Task: Find a place to stay in Philipsburg, Sint Maarten, from June 8 to June 16, with a price range of 10,000 to 15,000, 5 bedrooms, 3 beds, 1 bathroom, Wifi, self check-in, and English-speaking host.
Action: Mouse moved to (461, 93)
Screenshot: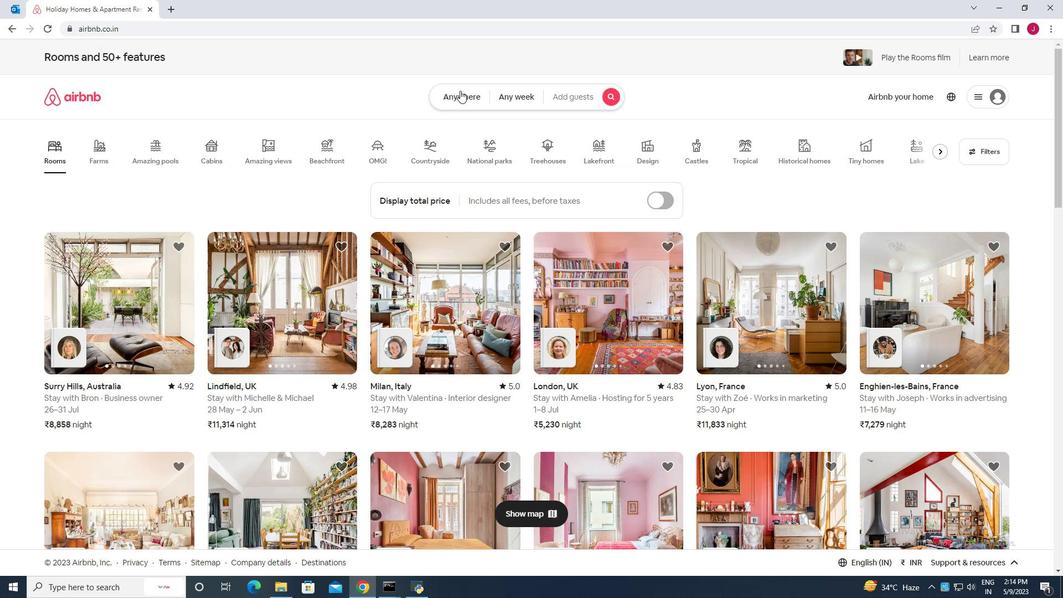 
Action: Mouse pressed left at (461, 93)
Screenshot: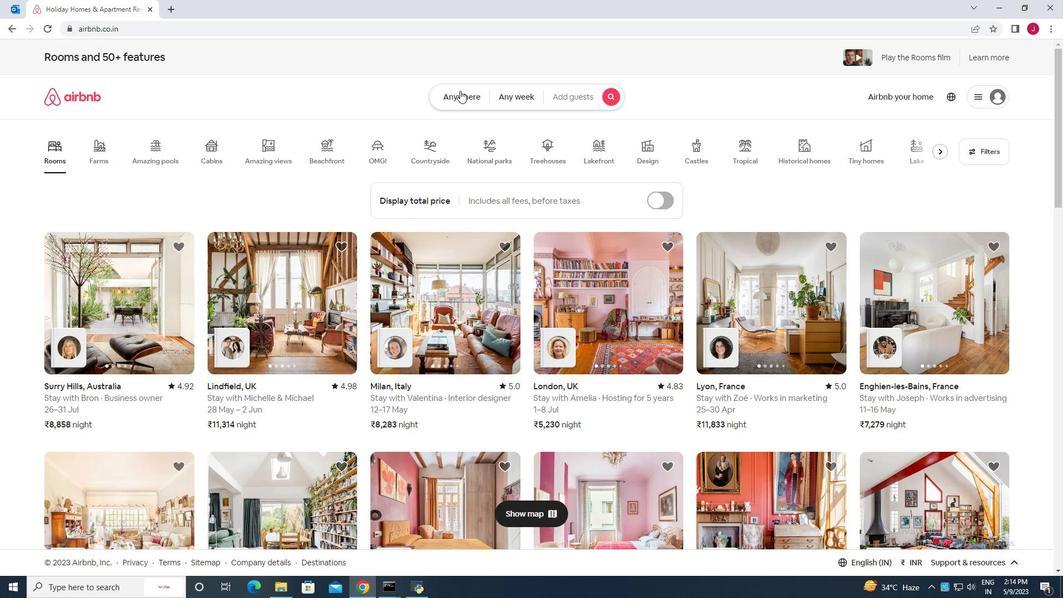 
Action: Mouse moved to (352, 137)
Screenshot: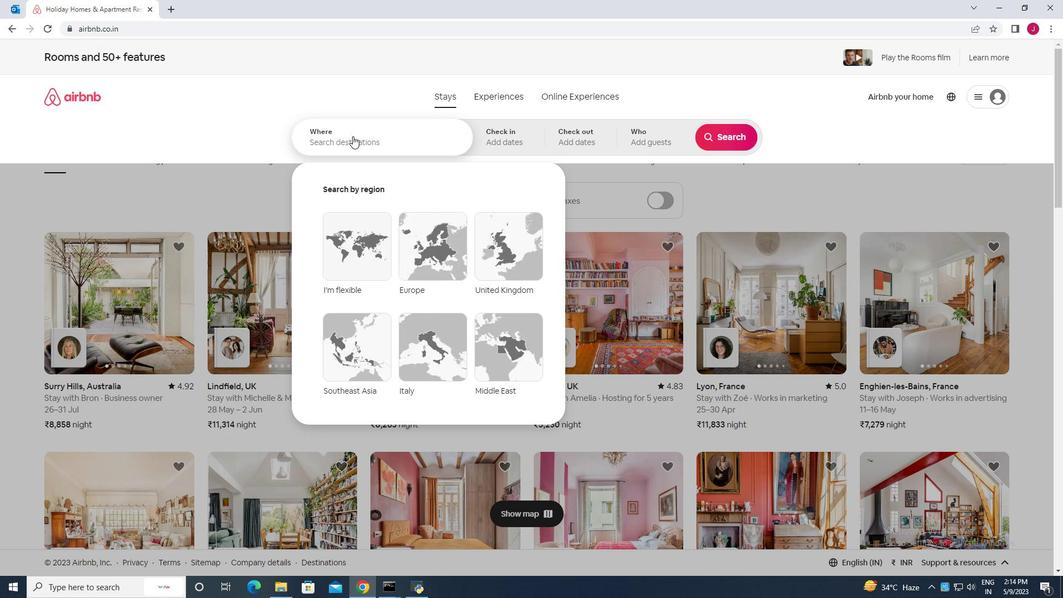 
Action: Mouse pressed left at (352, 137)
Screenshot: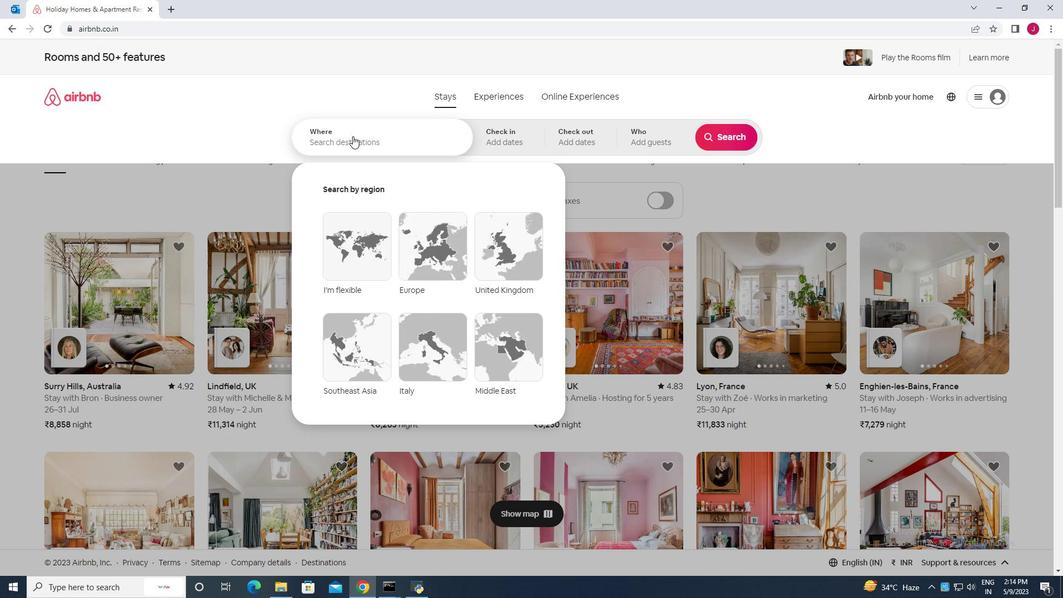 
Action: Mouse moved to (353, 147)
Screenshot: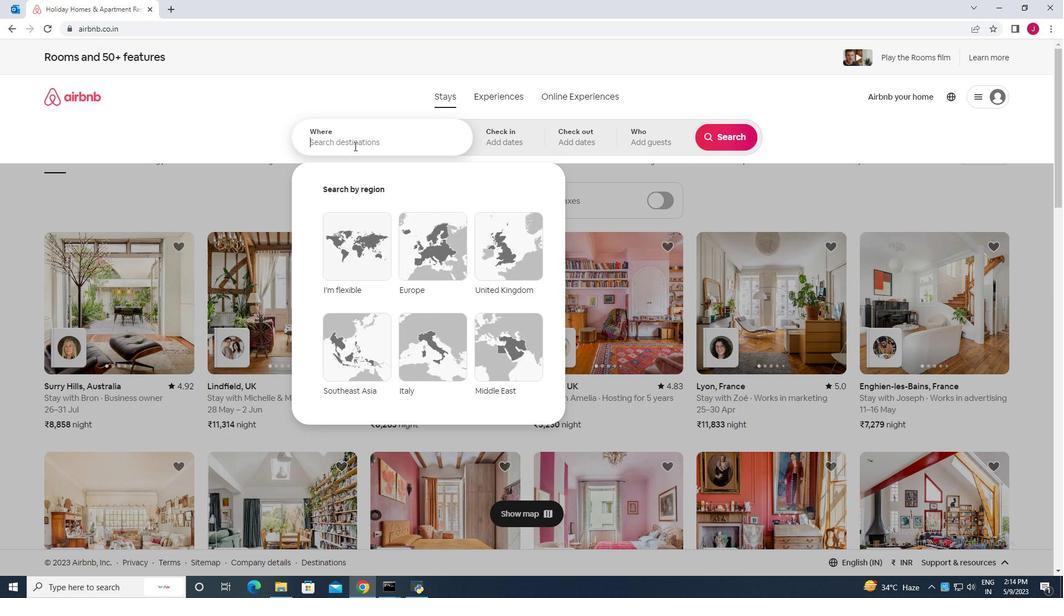 
Action: Key pressed philupsburg<Key.space>sint
Screenshot: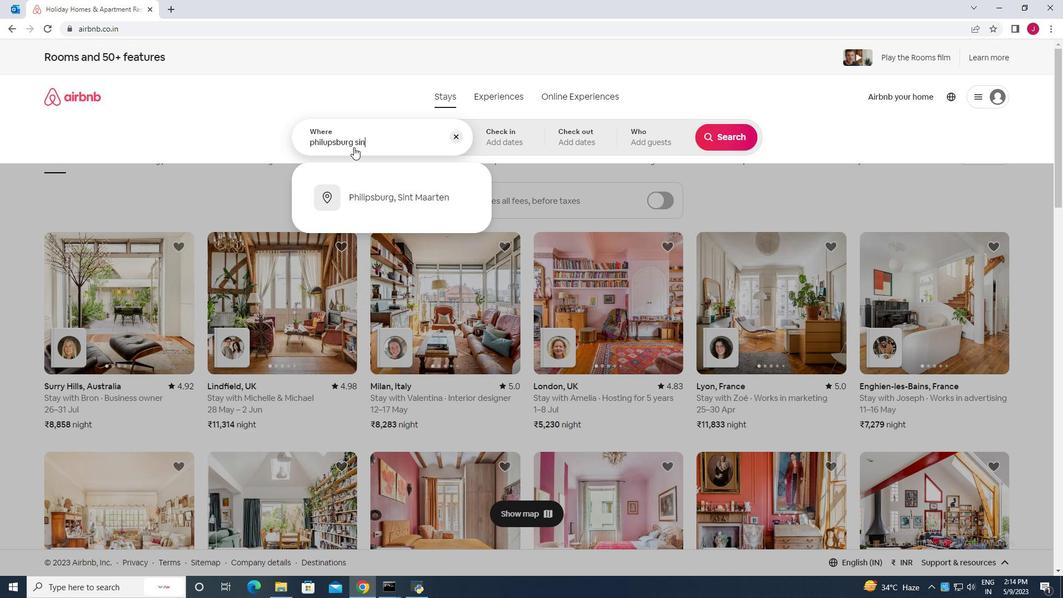 
Action: Mouse moved to (383, 202)
Screenshot: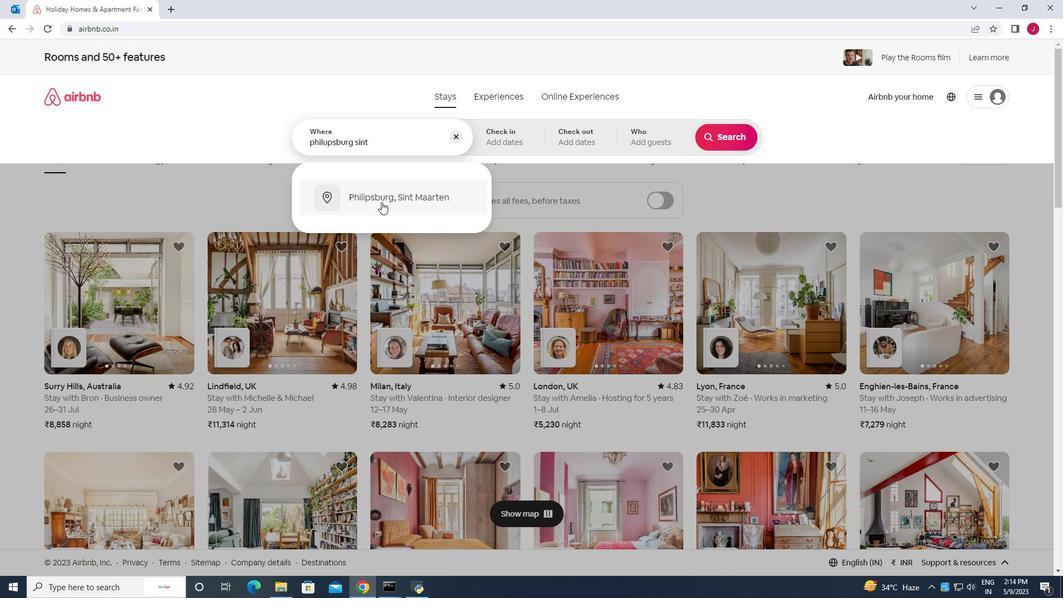 
Action: Mouse pressed left at (383, 202)
Screenshot: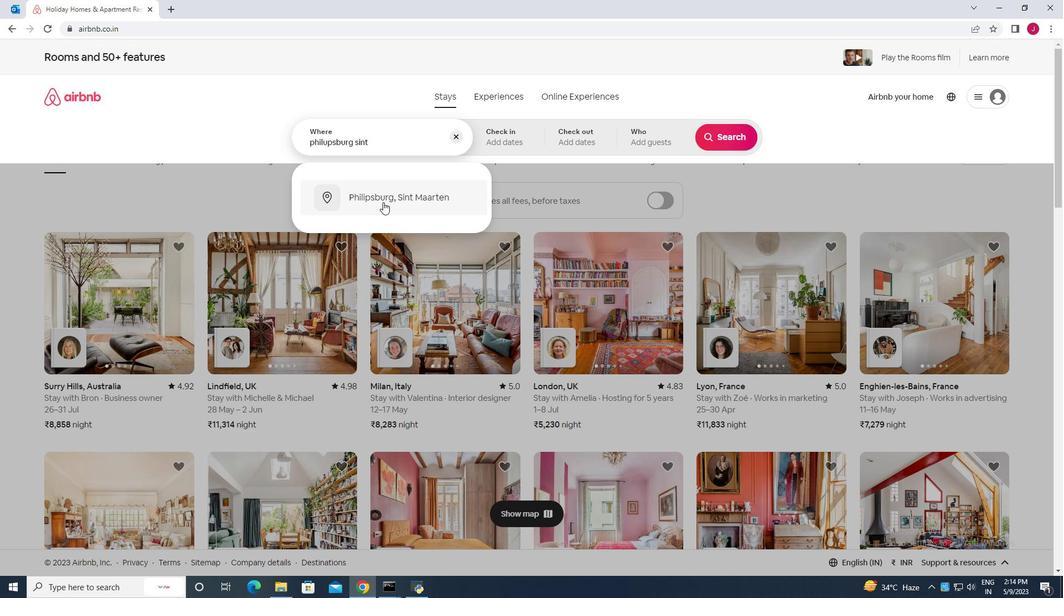 
Action: Mouse moved to (661, 296)
Screenshot: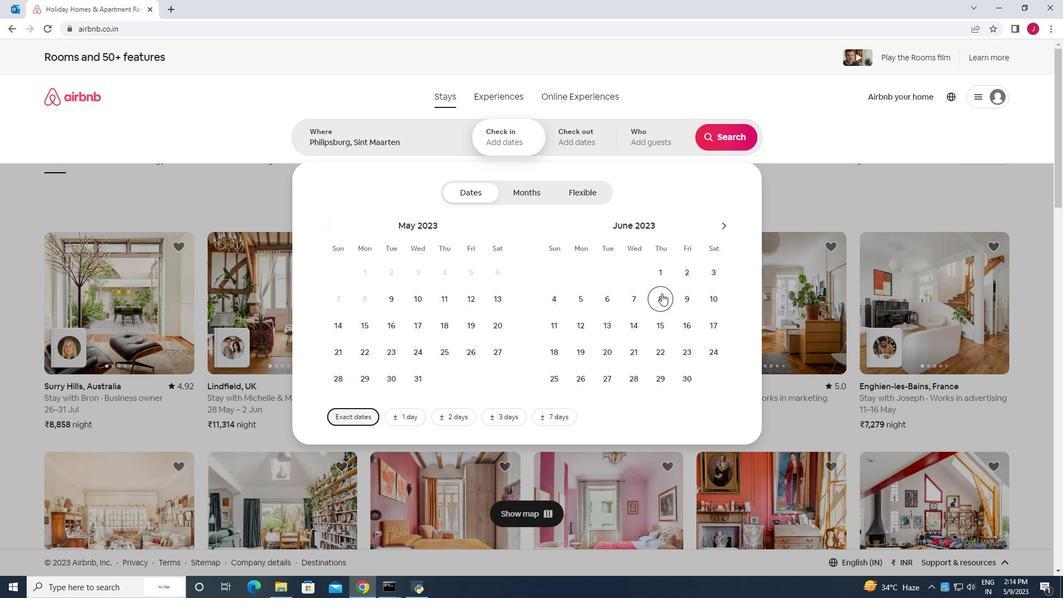 
Action: Mouse pressed left at (661, 296)
Screenshot: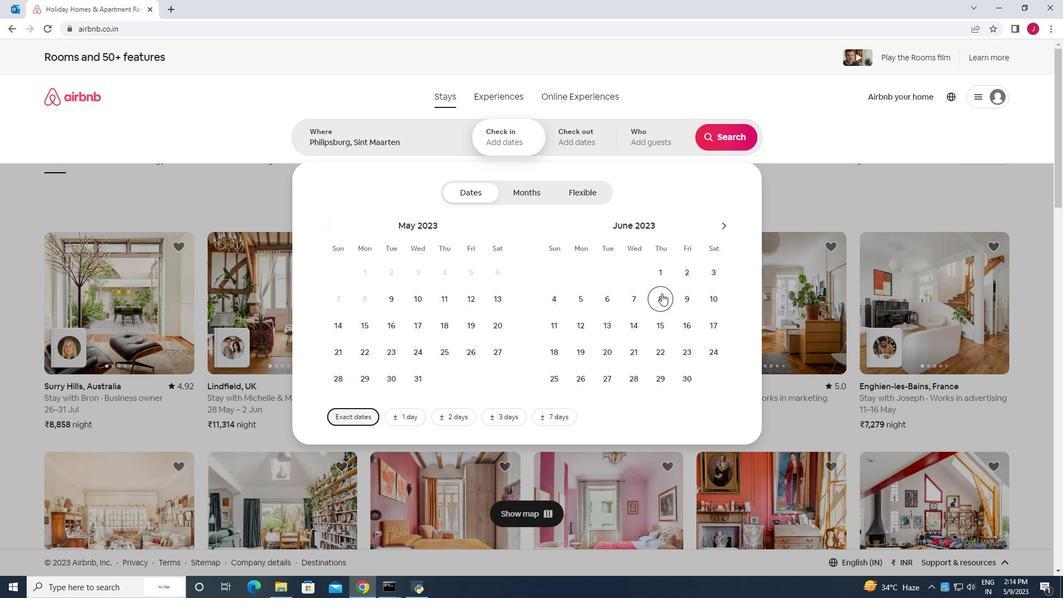 
Action: Mouse moved to (684, 320)
Screenshot: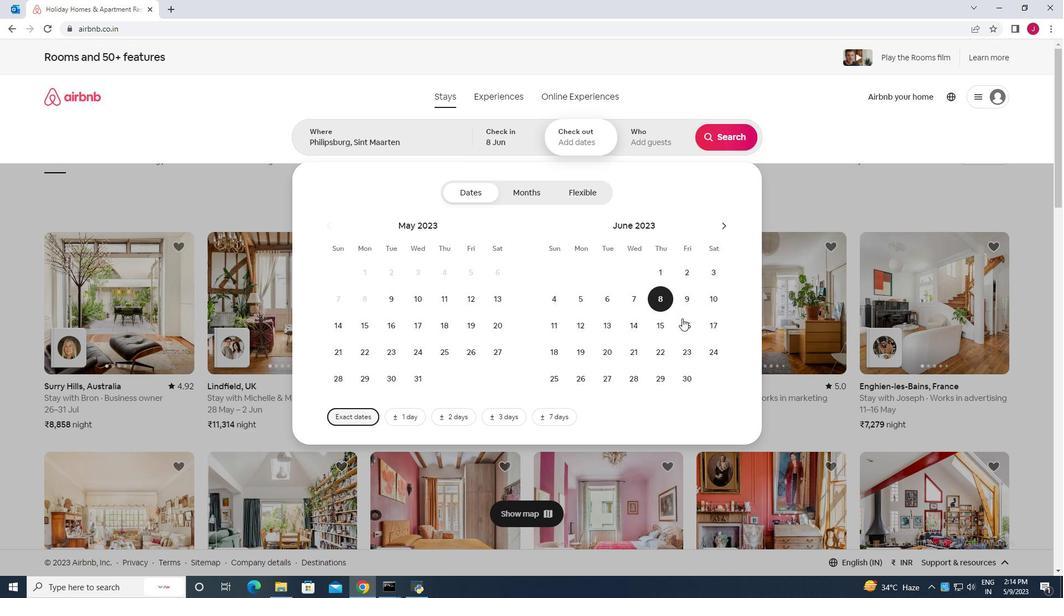 
Action: Mouse pressed left at (684, 320)
Screenshot: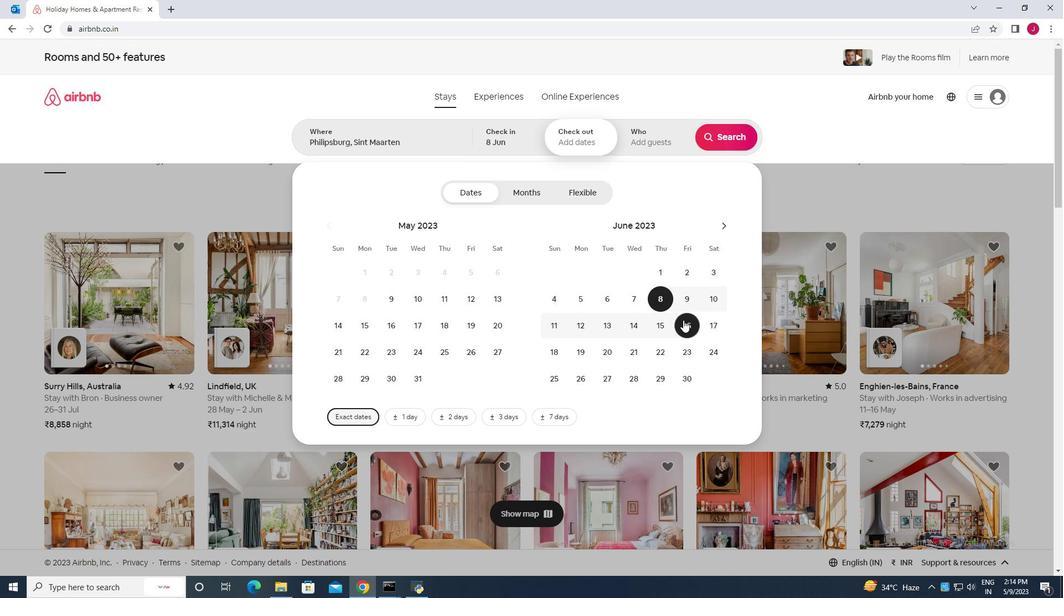 
Action: Mouse moved to (650, 135)
Screenshot: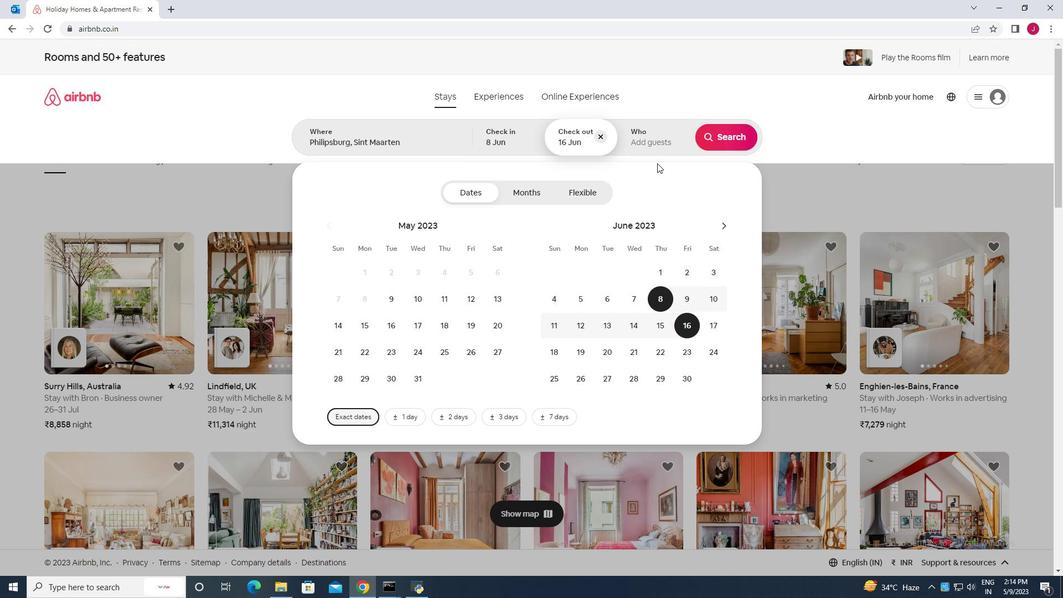 
Action: Mouse pressed left at (650, 135)
Screenshot: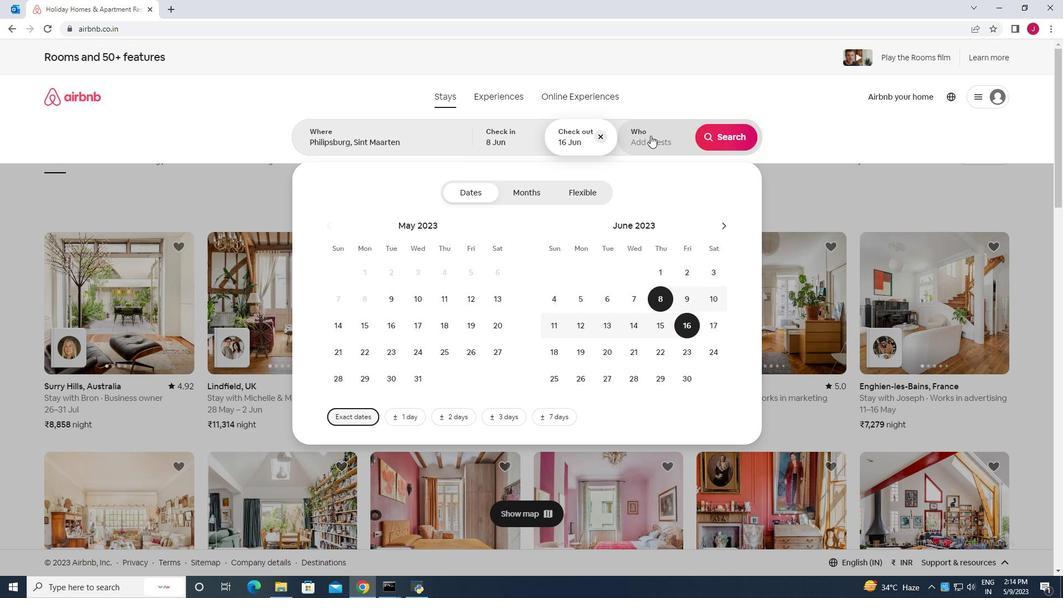 
Action: Mouse moved to (729, 199)
Screenshot: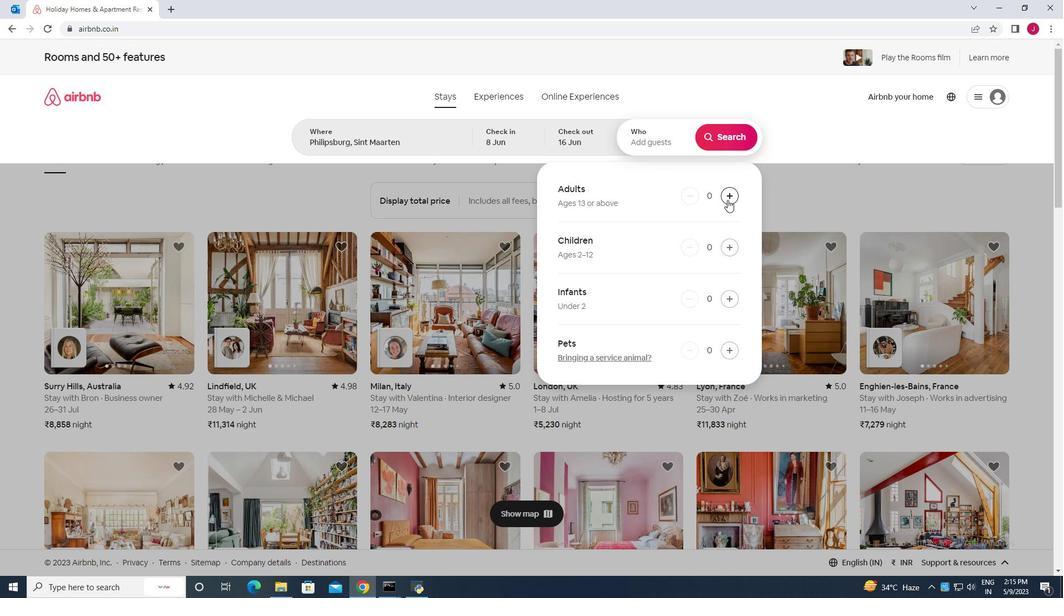 
Action: Mouse pressed left at (729, 199)
Screenshot: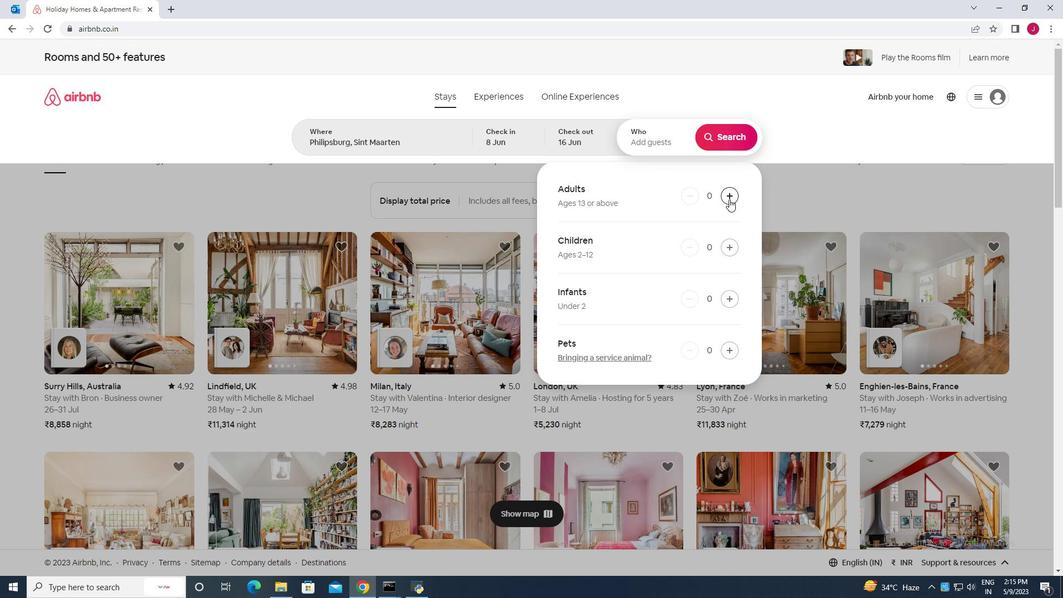 
Action: Mouse pressed left at (729, 199)
Screenshot: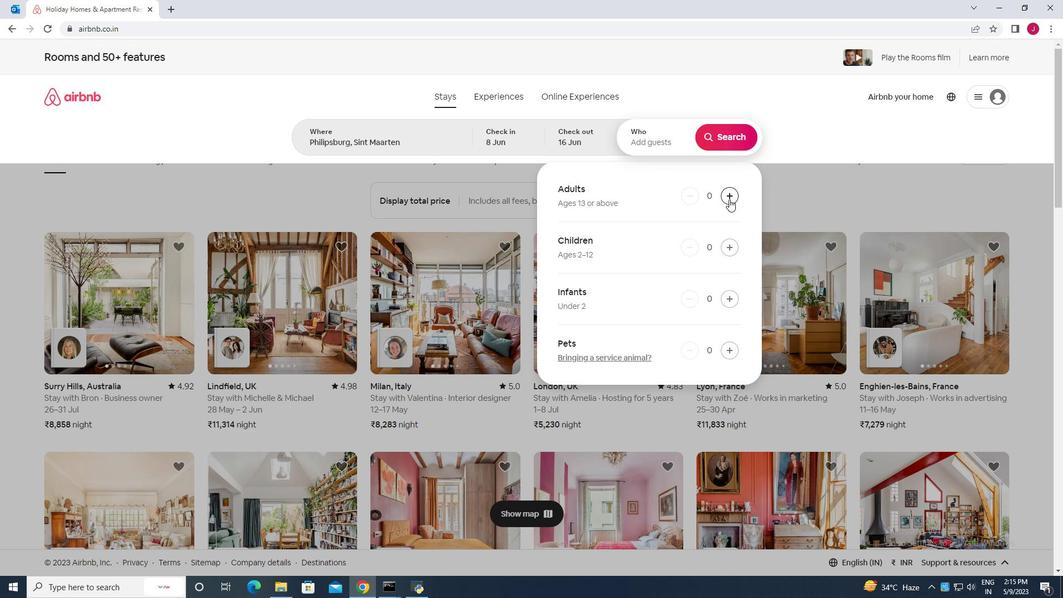 
Action: Mouse moved to (726, 133)
Screenshot: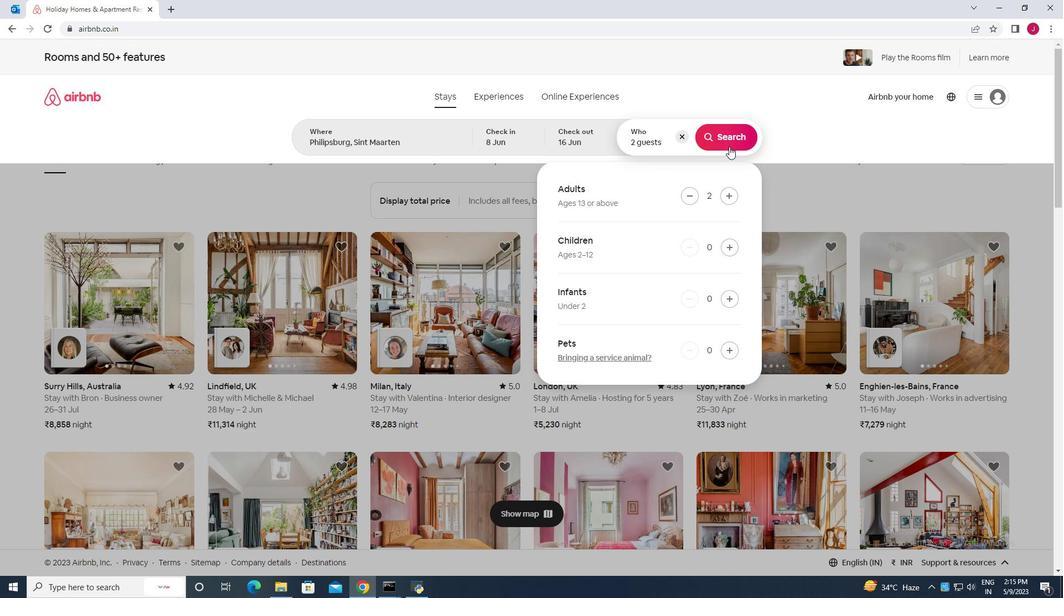 
Action: Mouse pressed left at (726, 133)
Screenshot: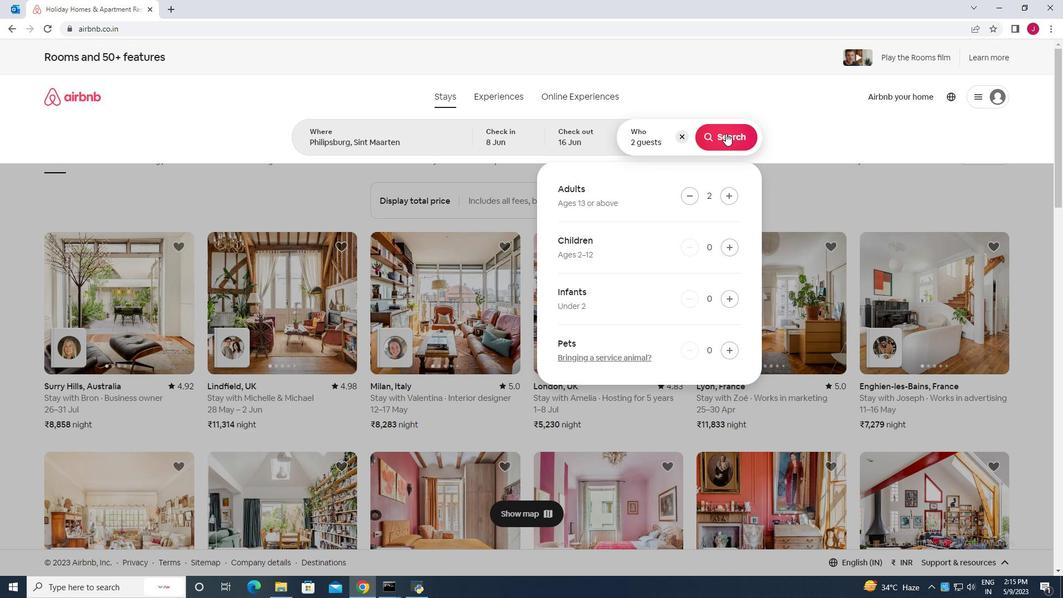 
Action: Mouse moved to (1021, 104)
Screenshot: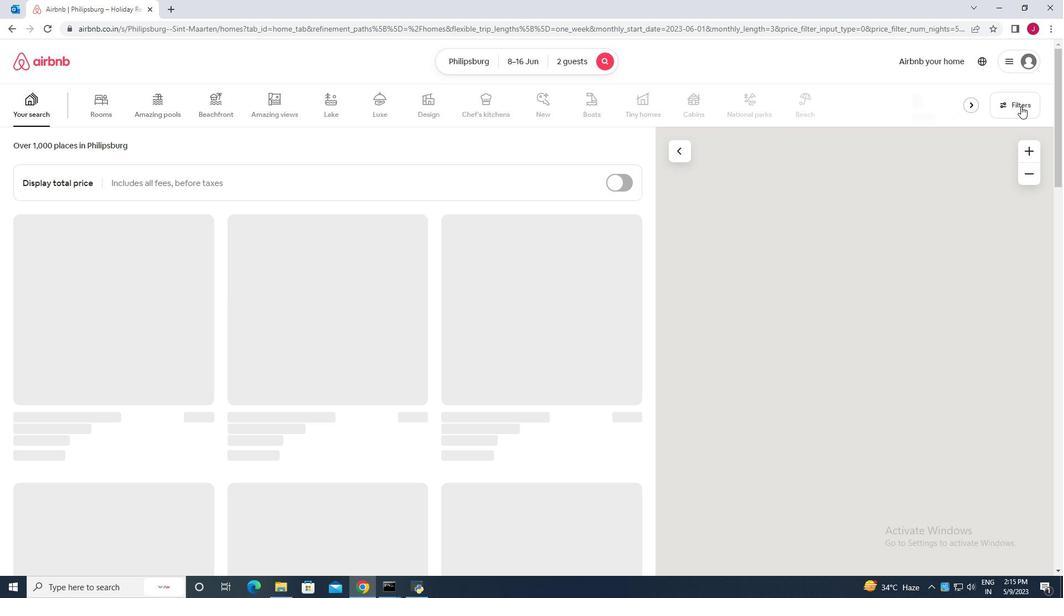 
Action: Mouse pressed left at (1021, 104)
Screenshot: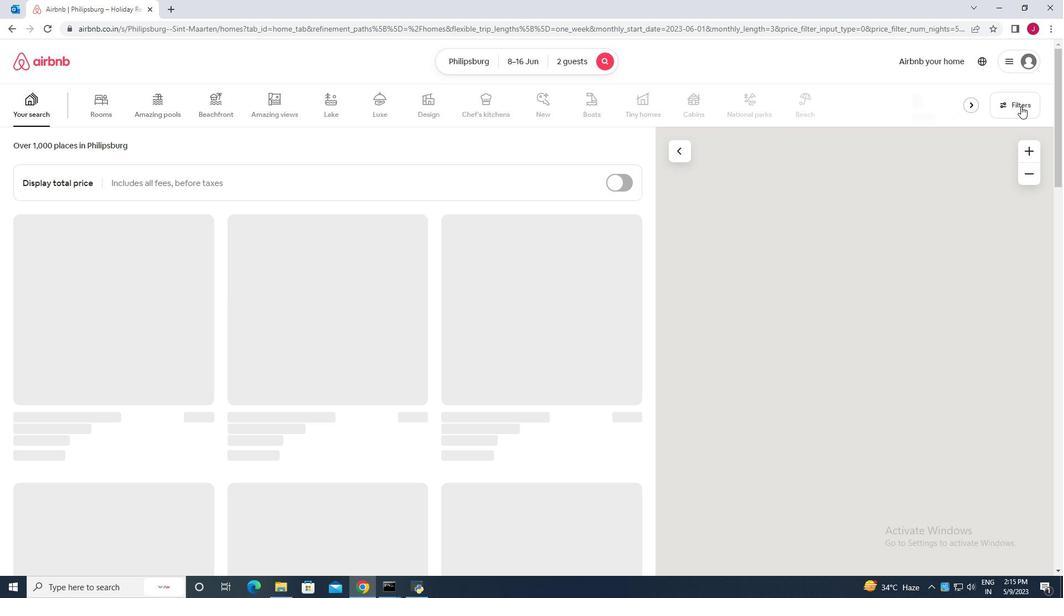 
Action: Mouse moved to (396, 381)
Screenshot: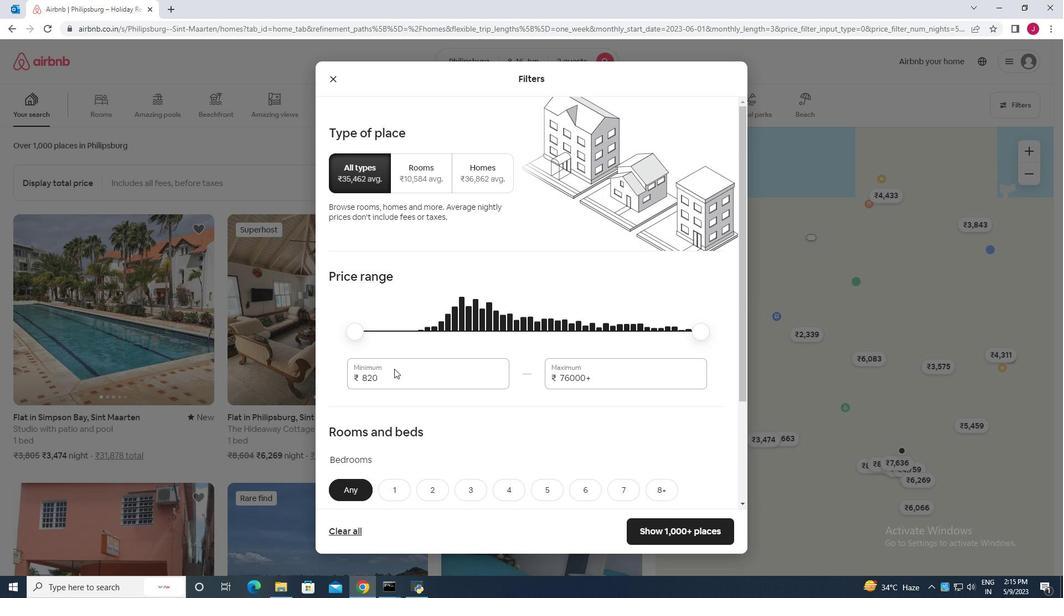 
Action: Mouse pressed left at (396, 381)
Screenshot: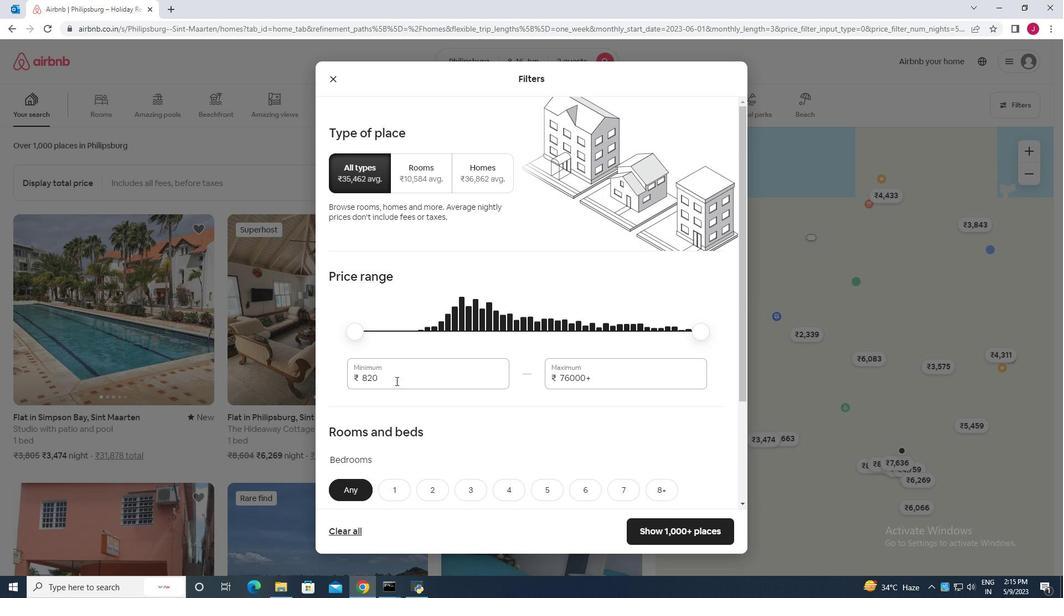 
Action: Mouse moved to (398, 381)
Screenshot: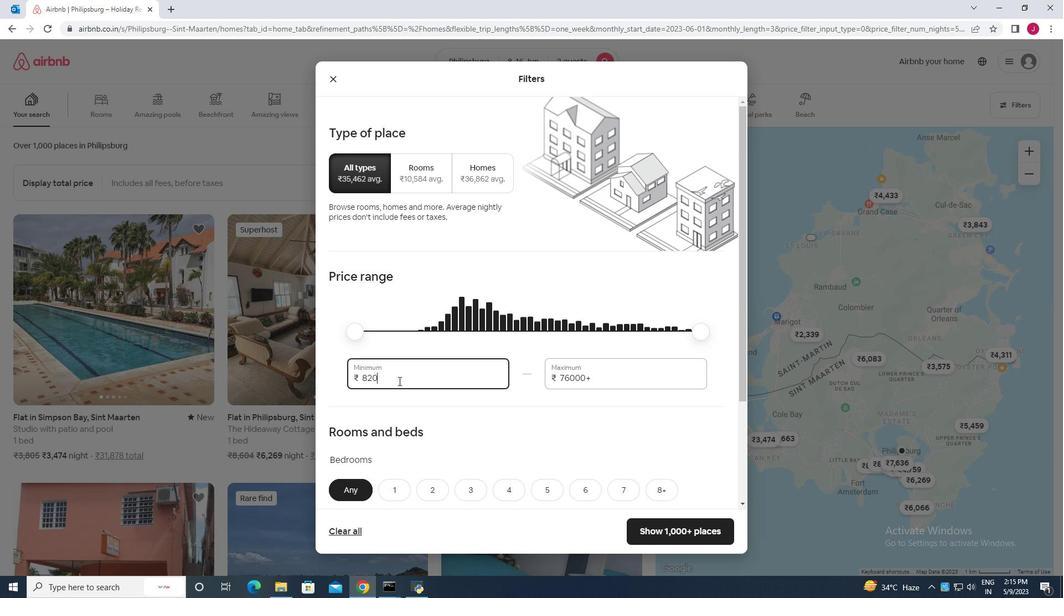 
Action: Key pressed <Key.backspace><Key.backspace><Key.backspace><Key.backspace><Key.backspace><Key.backspace><Key.backspace><Key.backspace><Key.backspace><Key.backspace><Key.backspace><Key.backspace><Key.backspace><Key.backspace><Key.backspace><Key.backspace>10000
Screenshot: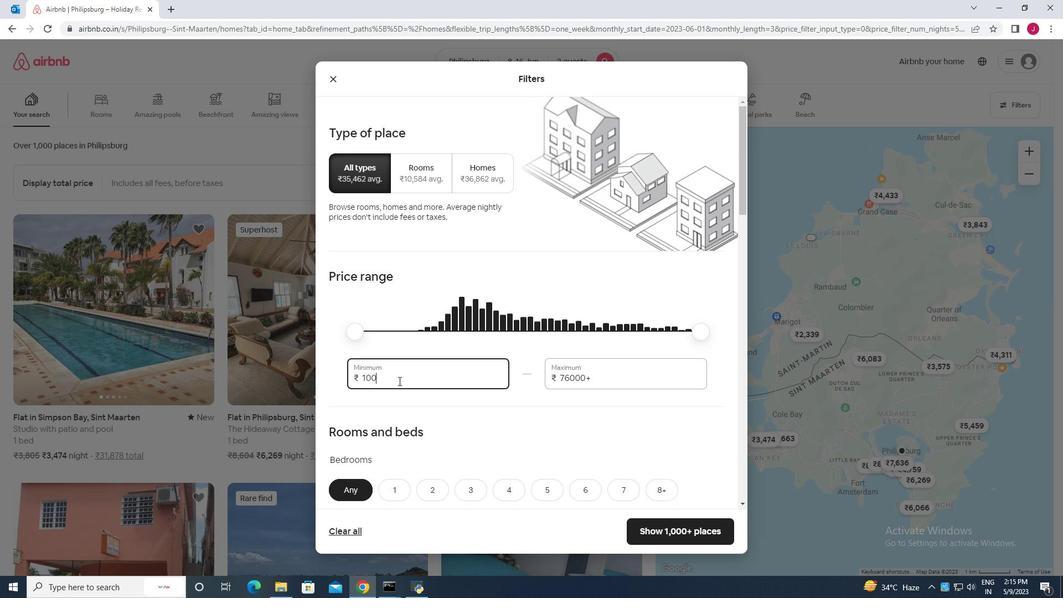 
Action: Mouse moved to (605, 379)
Screenshot: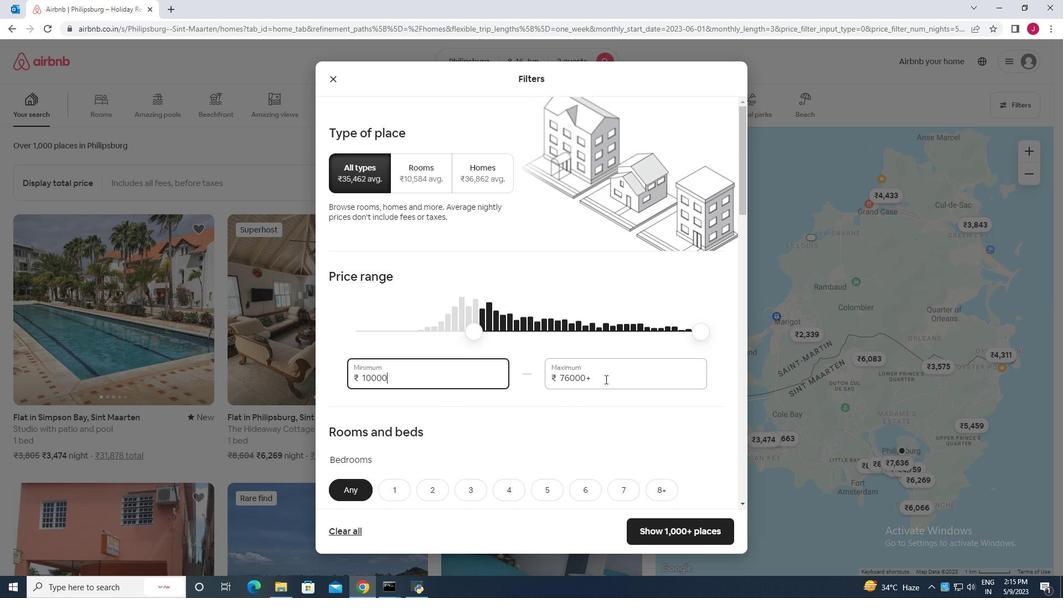
Action: Mouse pressed left at (605, 379)
Screenshot: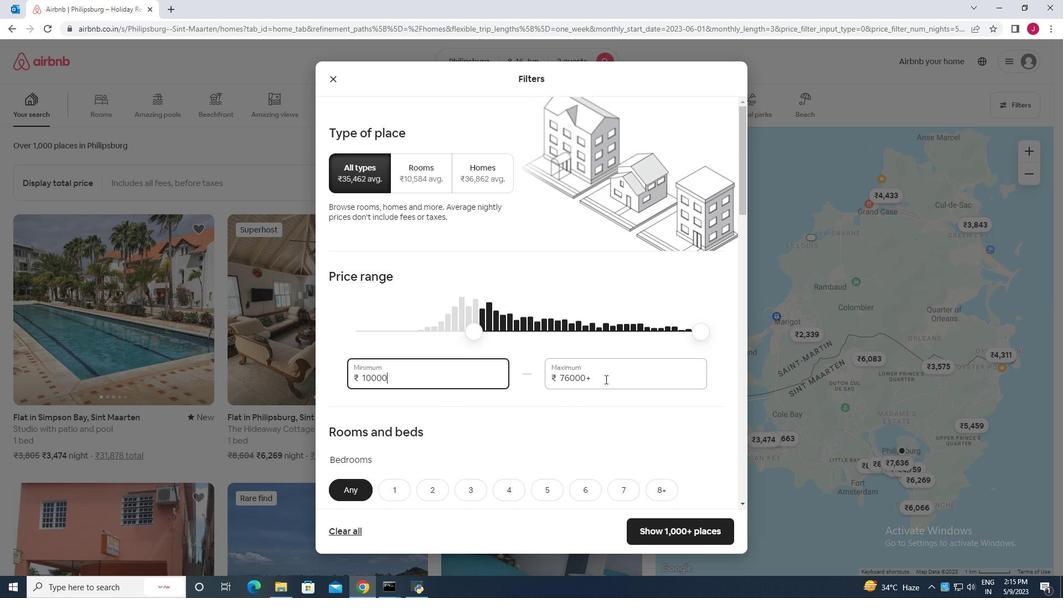
Action: Mouse moved to (606, 379)
Screenshot: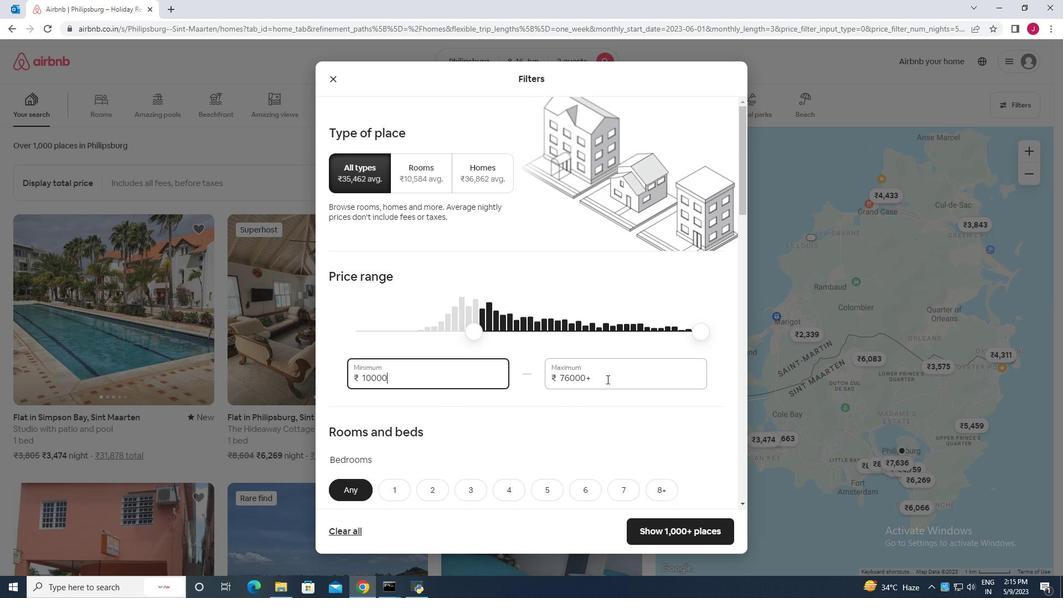 
Action: Key pressed <Key.backspace><Key.backspace><Key.backspace><Key.backspace><Key.backspace><Key.backspace><Key.backspace><Key.backspace><Key.backspace><Key.backspace><Key.backspace><Key.backspace>15000
Screenshot: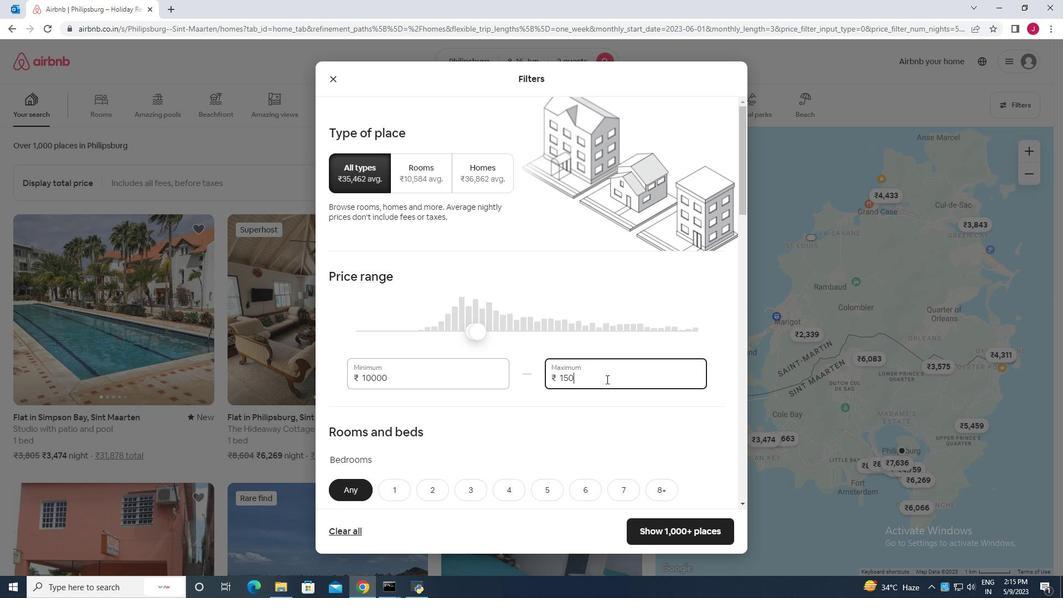 
Action: Mouse moved to (601, 414)
Screenshot: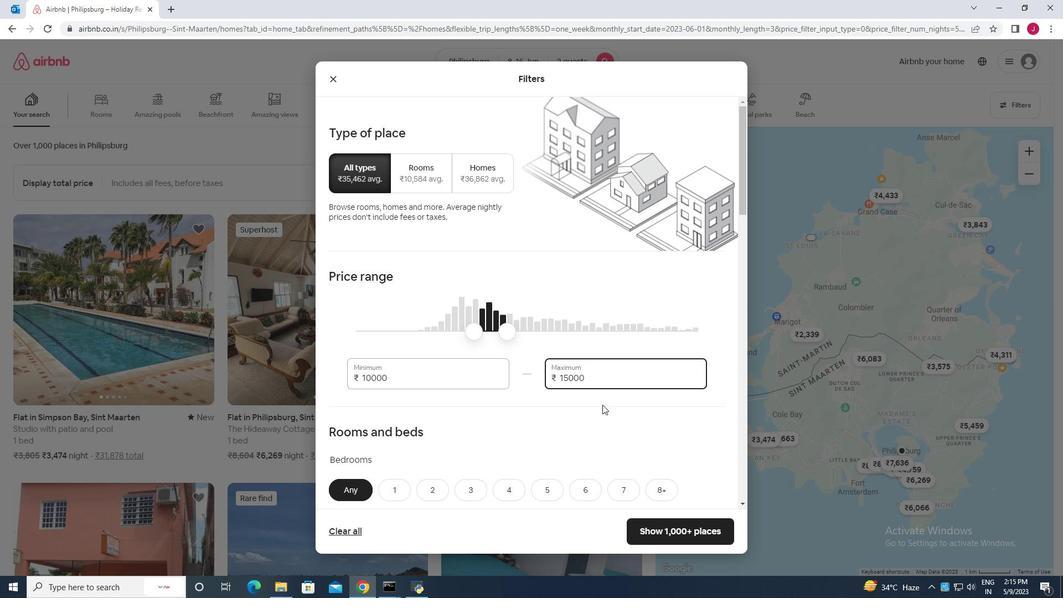
Action: Mouse scrolled (601, 413) with delta (0, 0)
Screenshot: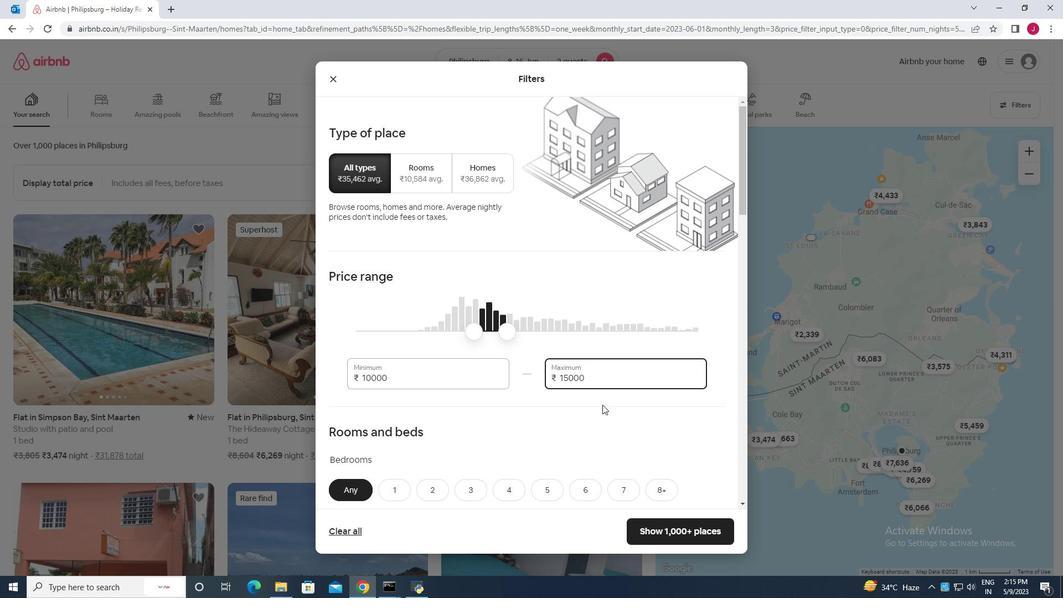 
Action: Mouse moved to (601, 414)
Screenshot: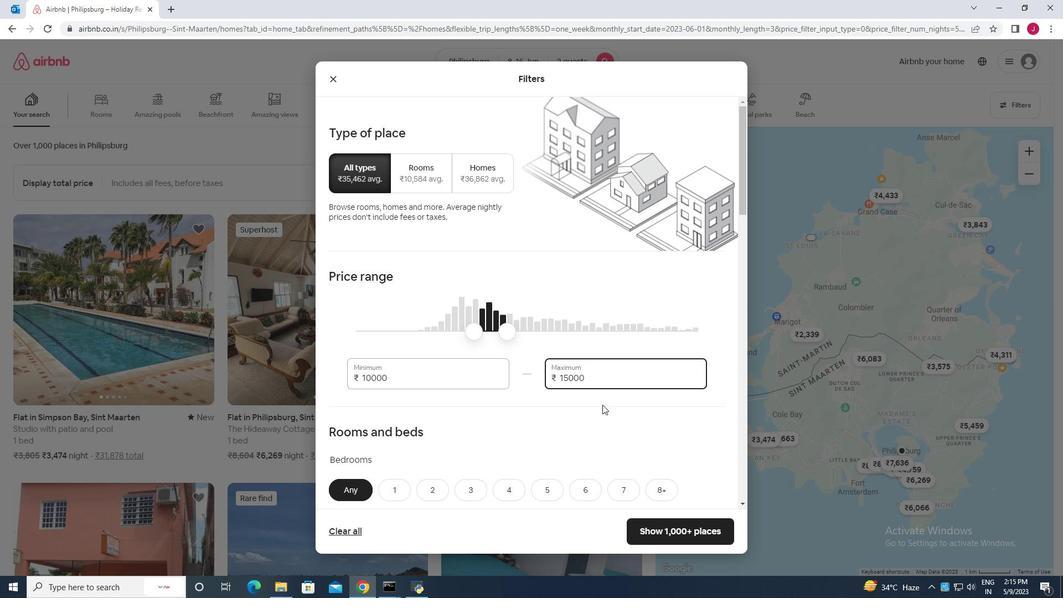 
Action: Mouse scrolled (601, 414) with delta (0, 0)
Screenshot: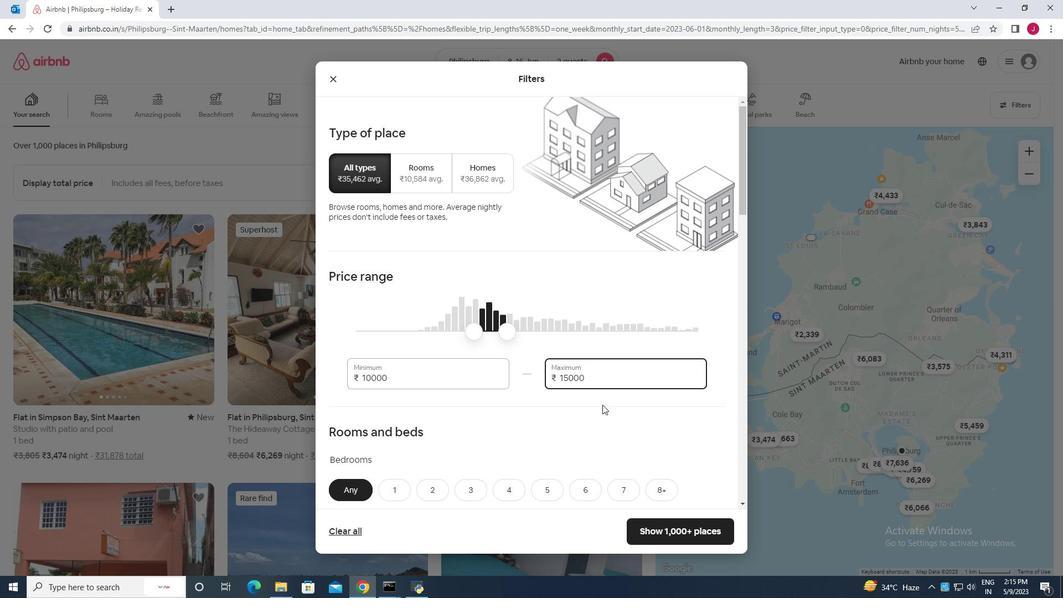
Action: Mouse moved to (542, 382)
Screenshot: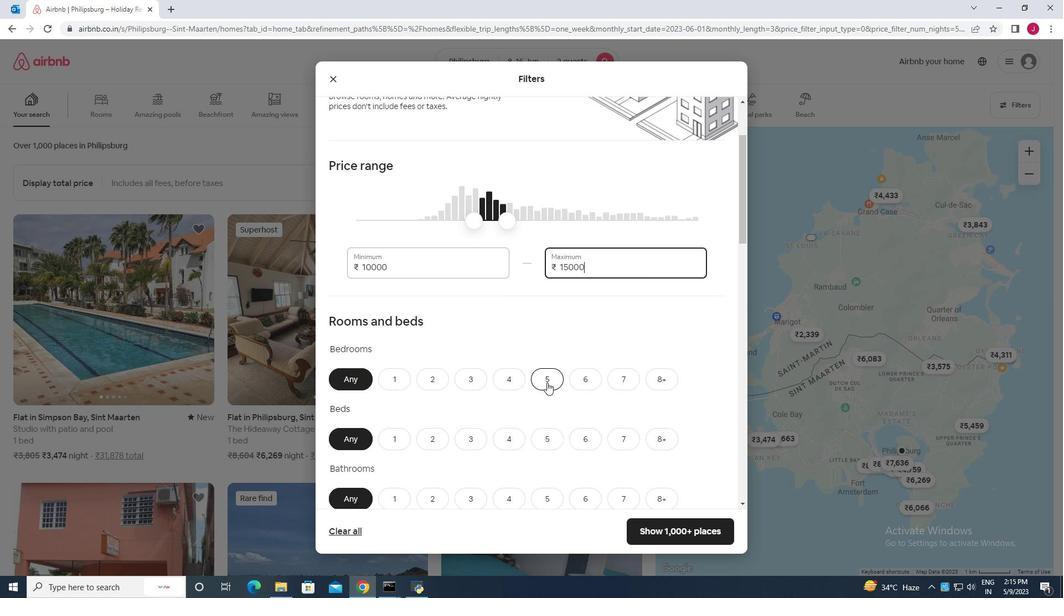 
Action: Mouse scrolled (542, 382) with delta (0, 0)
Screenshot: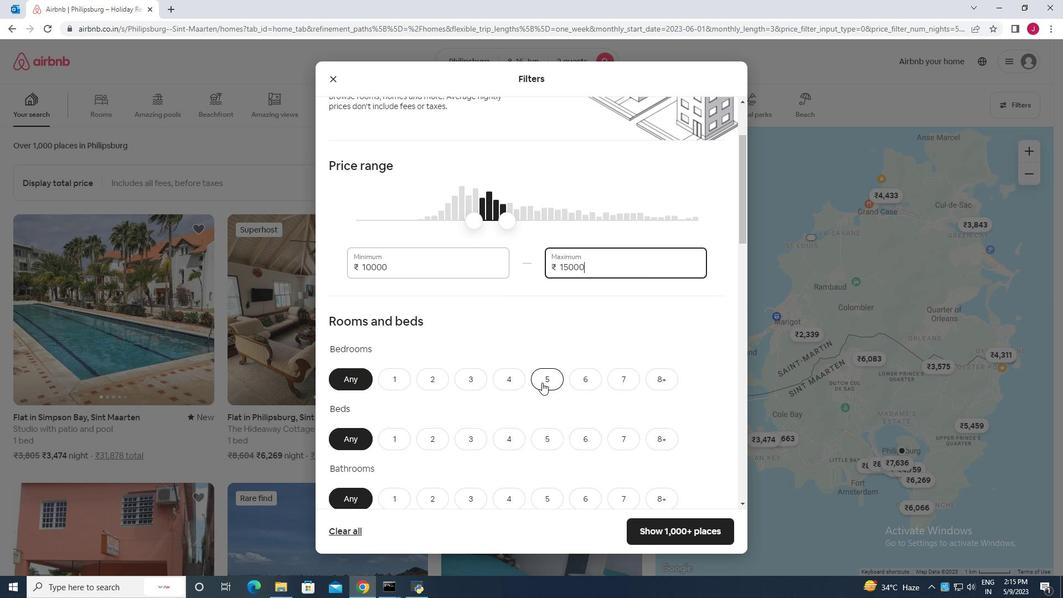 
Action: Mouse moved to (391, 325)
Screenshot: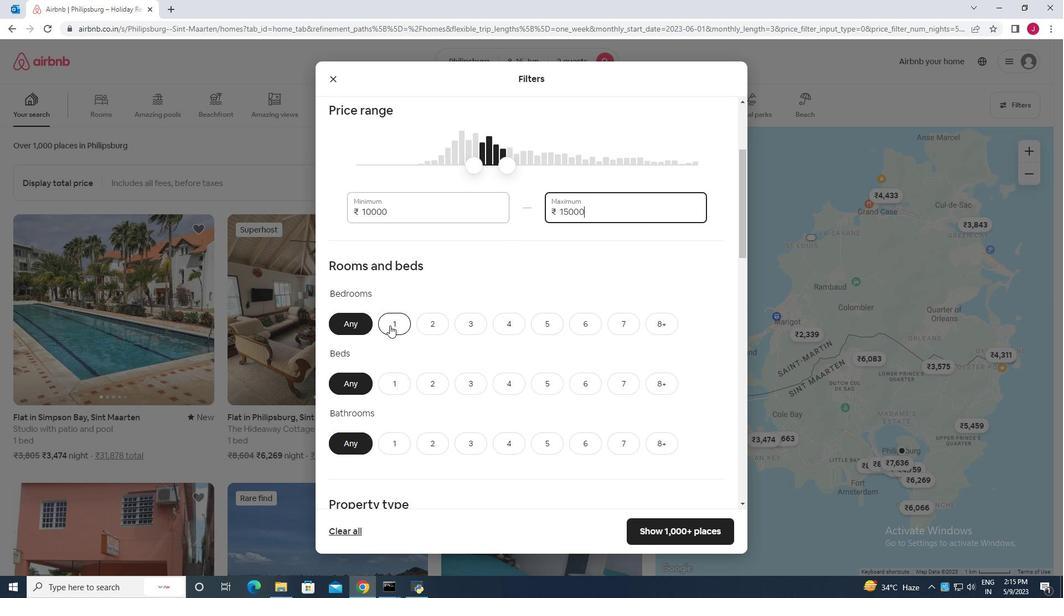 
Action: Mouse pressed left at (391, 325)
Screenshot: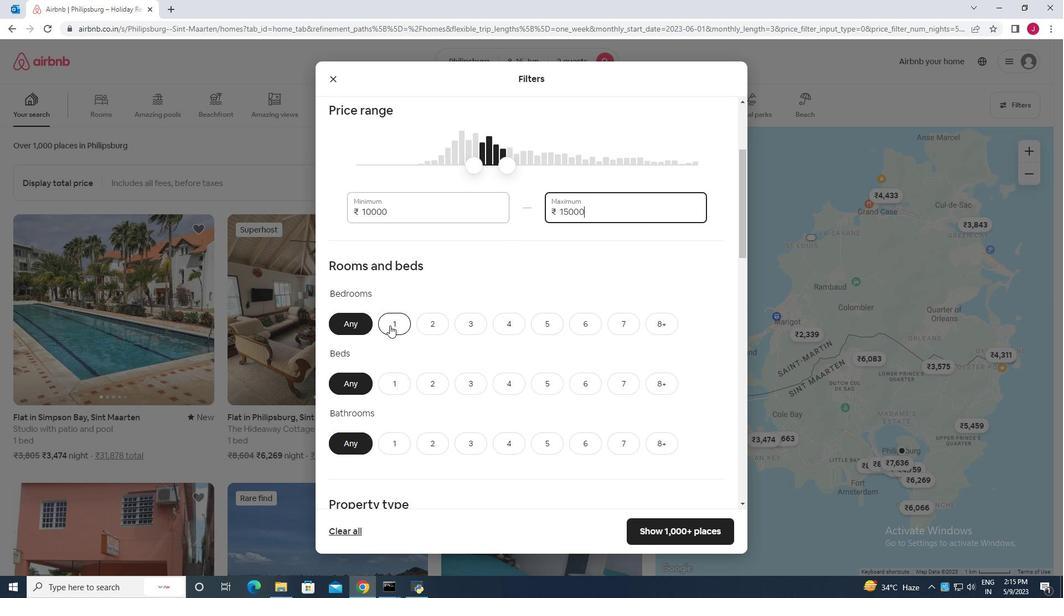 
Action: Mouse moved to (392, 375)
Screenshot: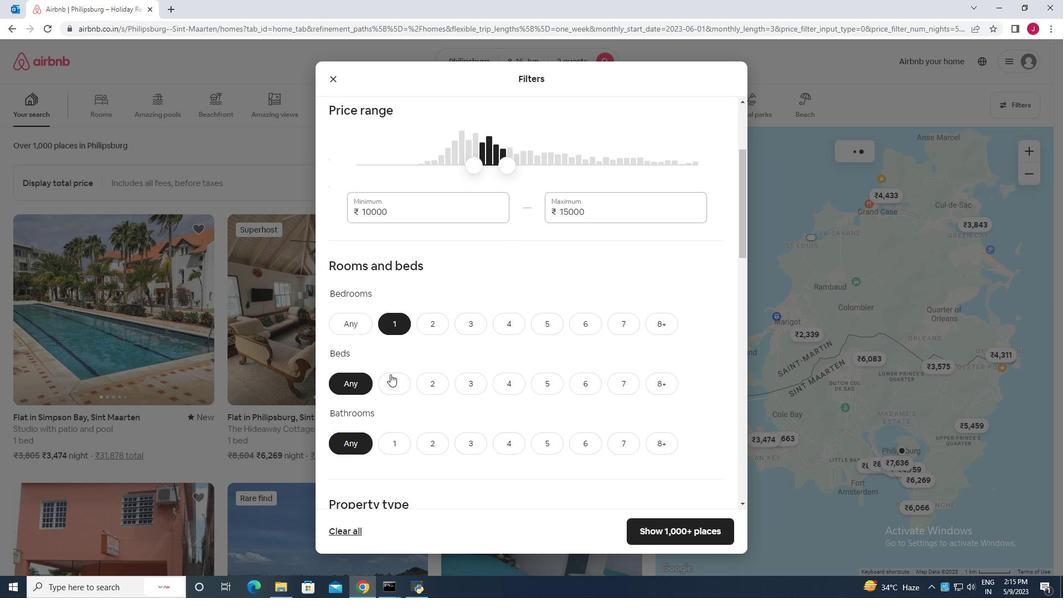 
Action: Mouse pressed left at (392, 375)
Screenshot: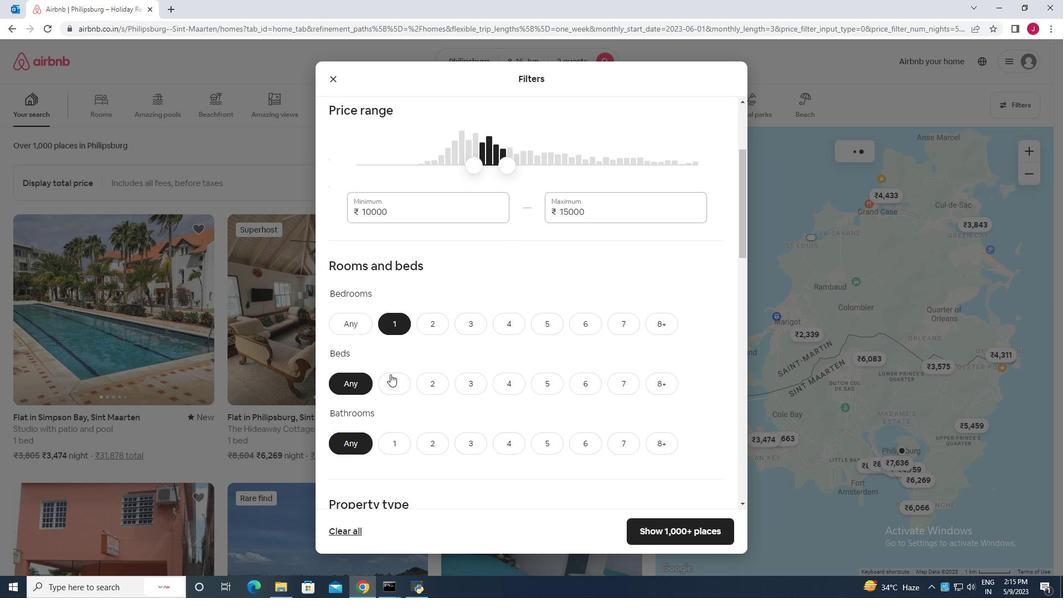 
Action: Mouse moved to (395, 448)
Screenshot: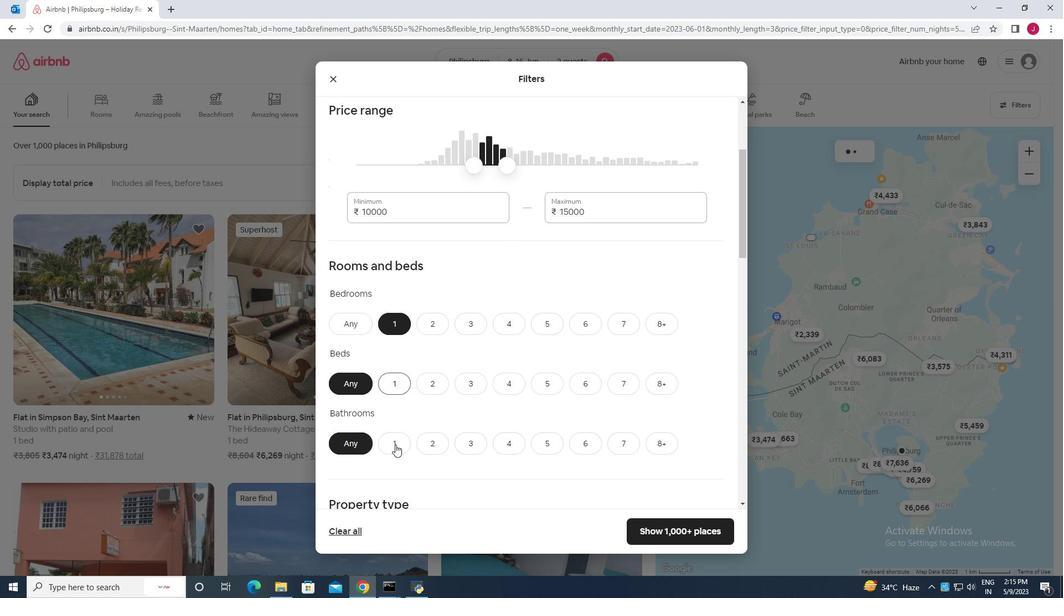 
Action: Mouse pressed left at (395, 448)
Screenshot: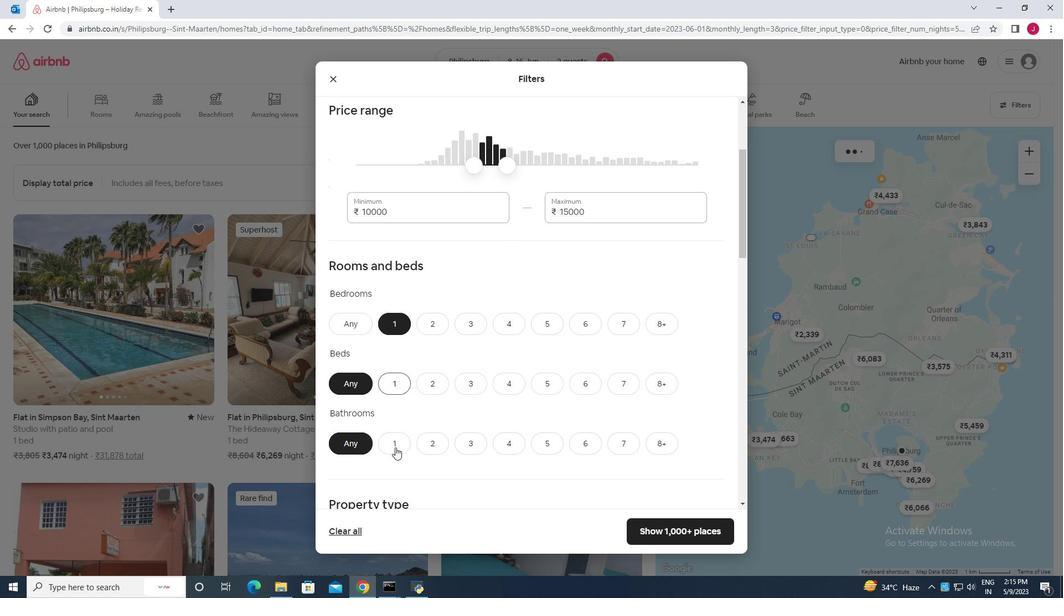 
Action: Mouse moved to (471, 391)
Screenshot: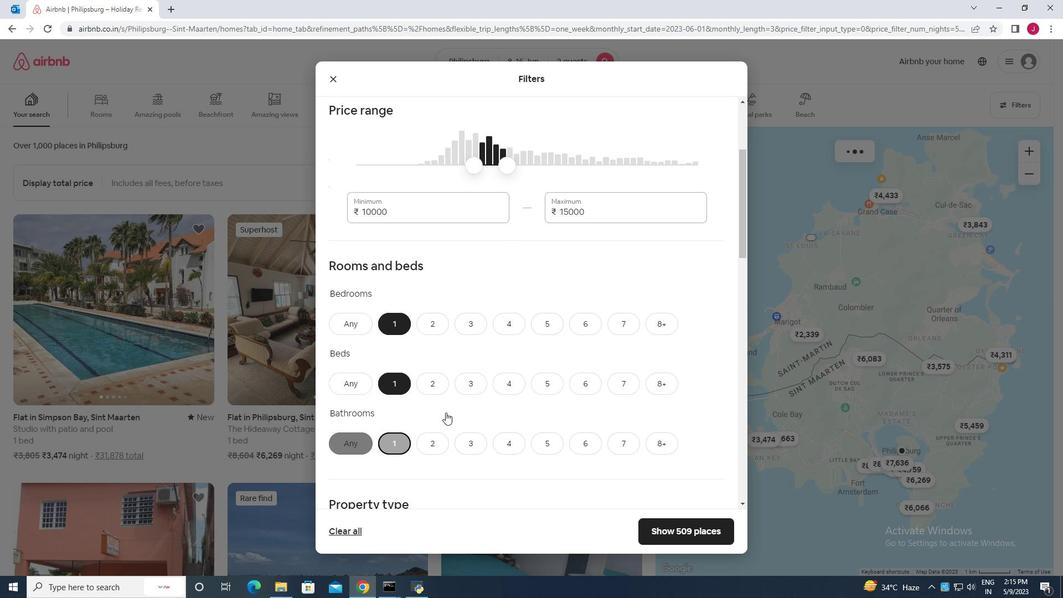 
Action: Mouse scrolled (471, 390) with delta (0, 0)
Screenshot: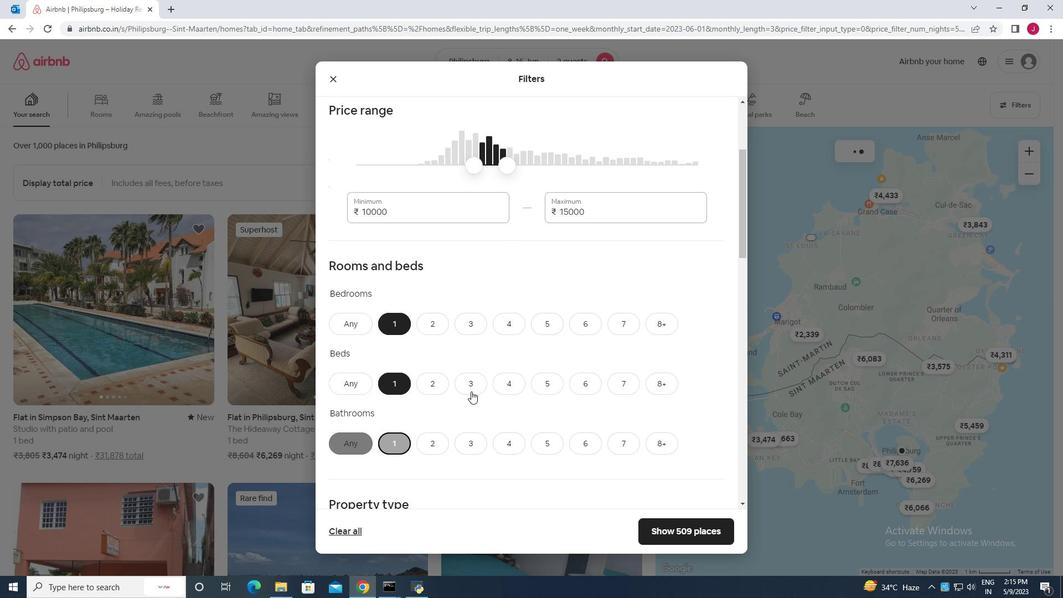 
Action: Mouse scrolled (471, 390) with delta (0, 0)
Screenshot: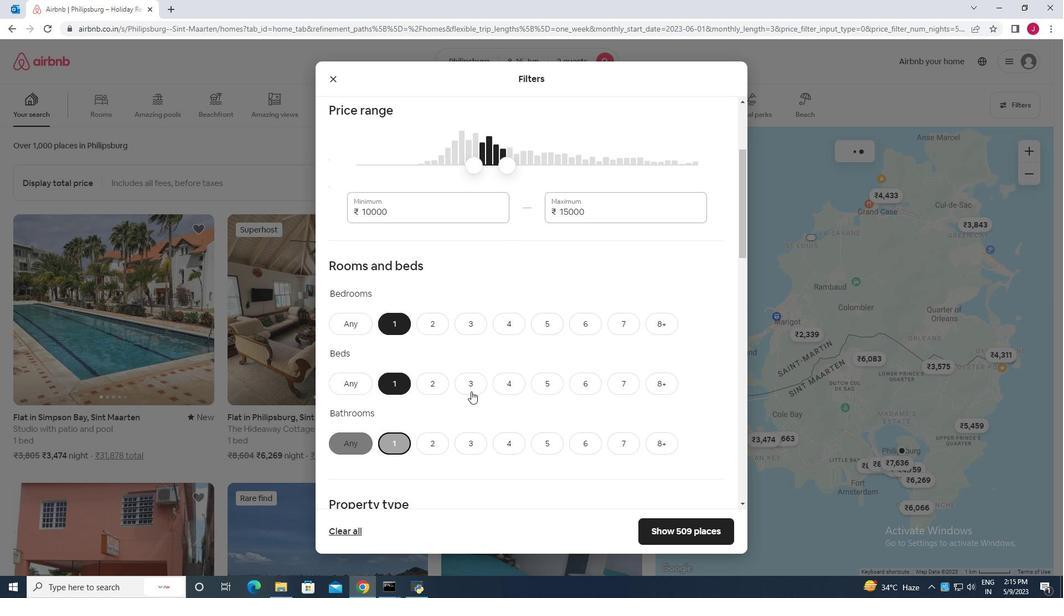 
Action: Mouse scrolled (471, 390) with delta (0, 0)
Screenshot: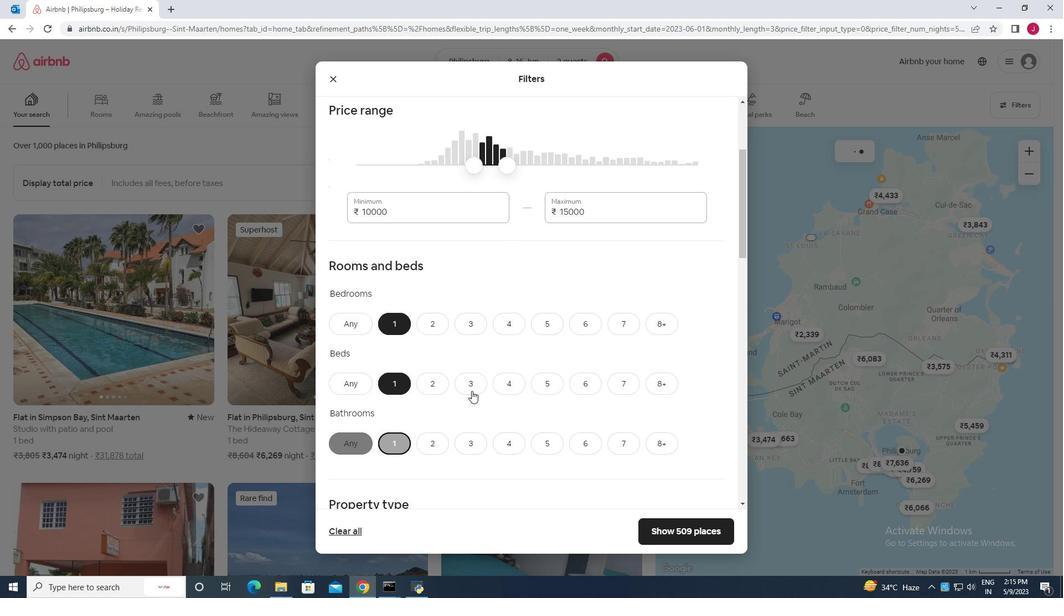 
Action: Mouse moved to (404, 405)
Screenshot: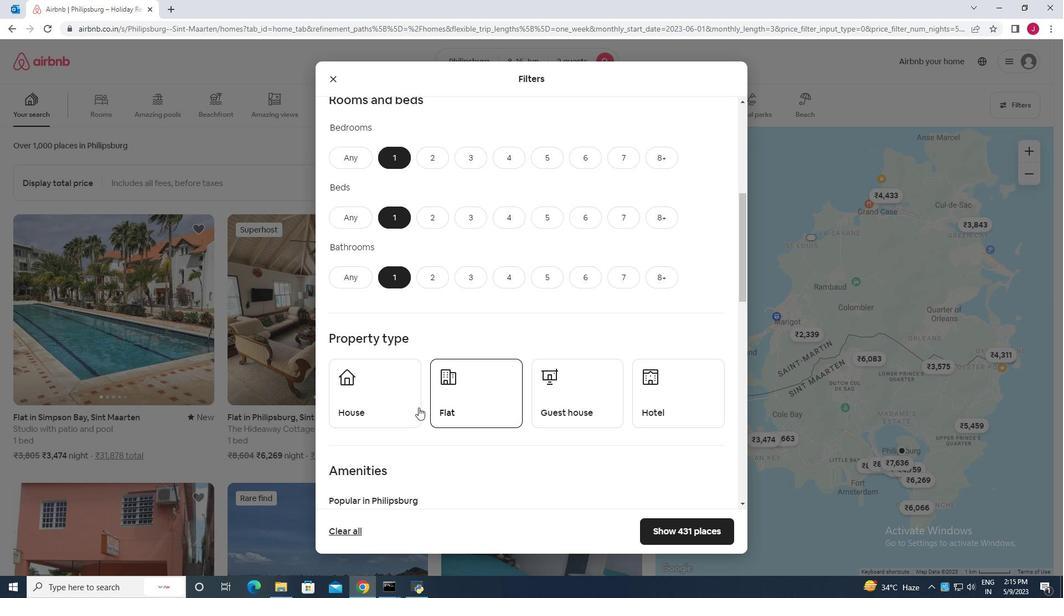 
Action: Mouse pressed left at (404, 405)
Screenshot: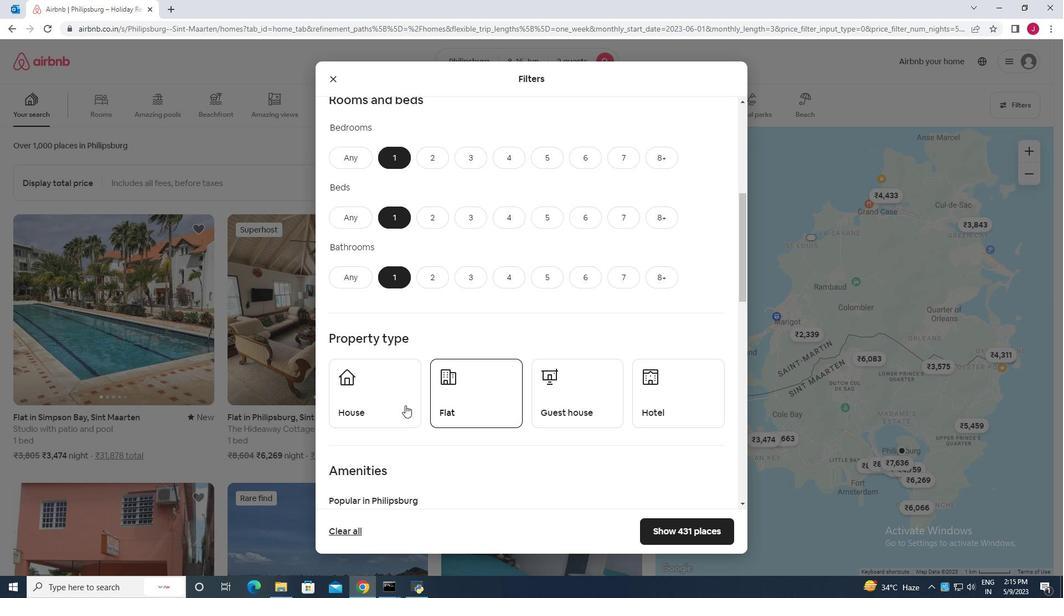 
Action: Mouse moved to (466, 406)
Screenshot: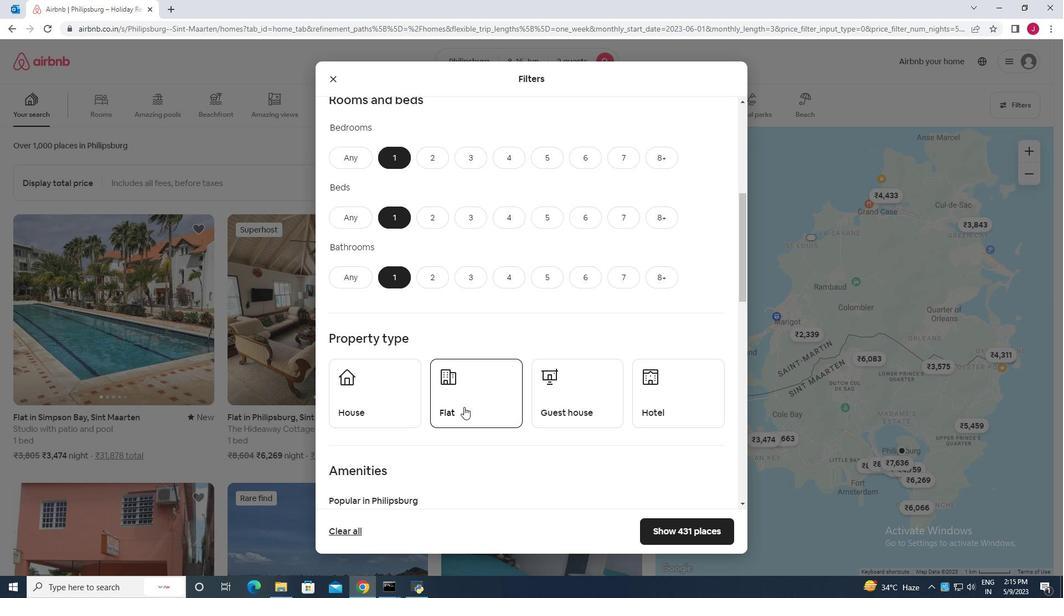 
Action: Mouse pressed left at (466, 406)
Screenshot: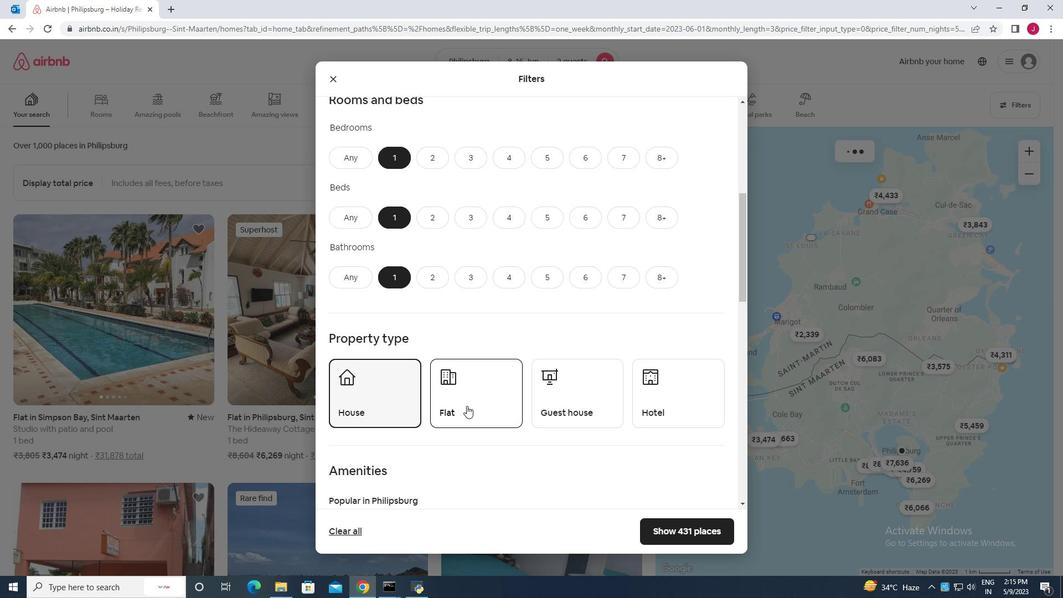 
Action: Mouse moved to (569, 406)
Screenshot: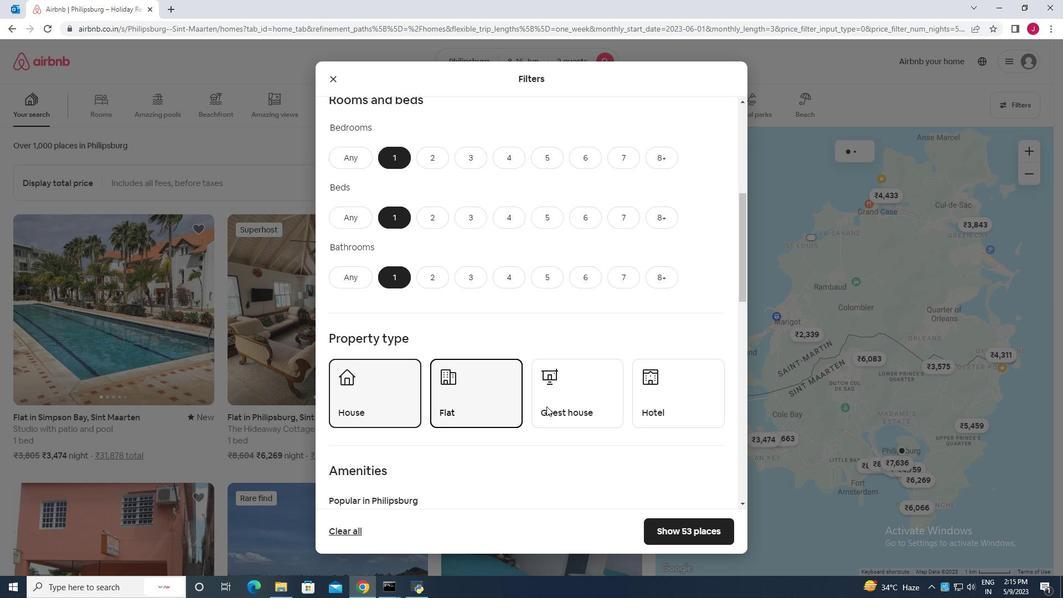 
Action: Mouse pressed left at (569, 406)
Screenshot: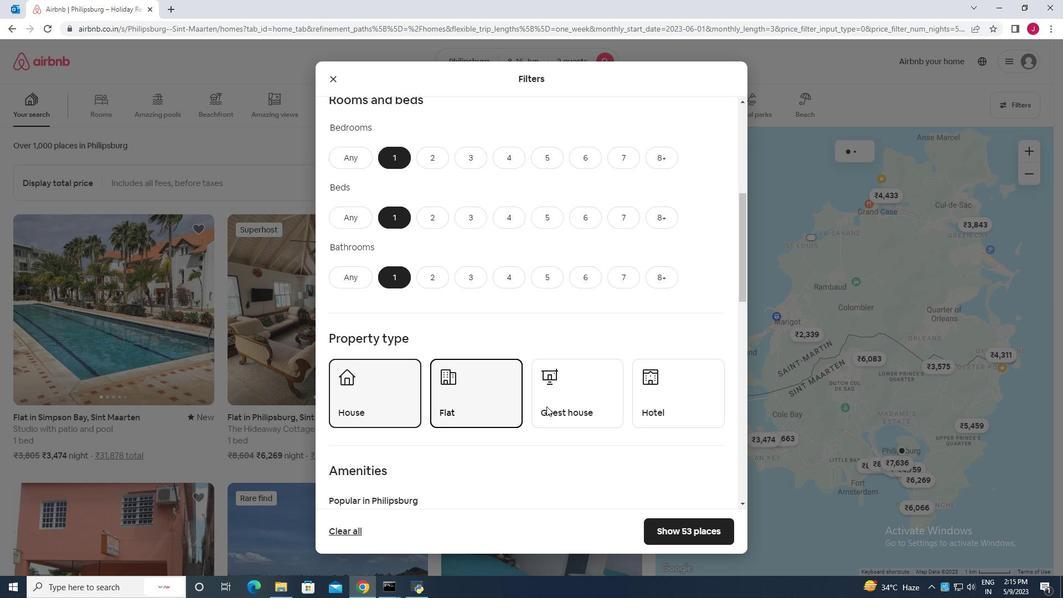 
Action: Mouse moved to (673, 402)
Screenshot: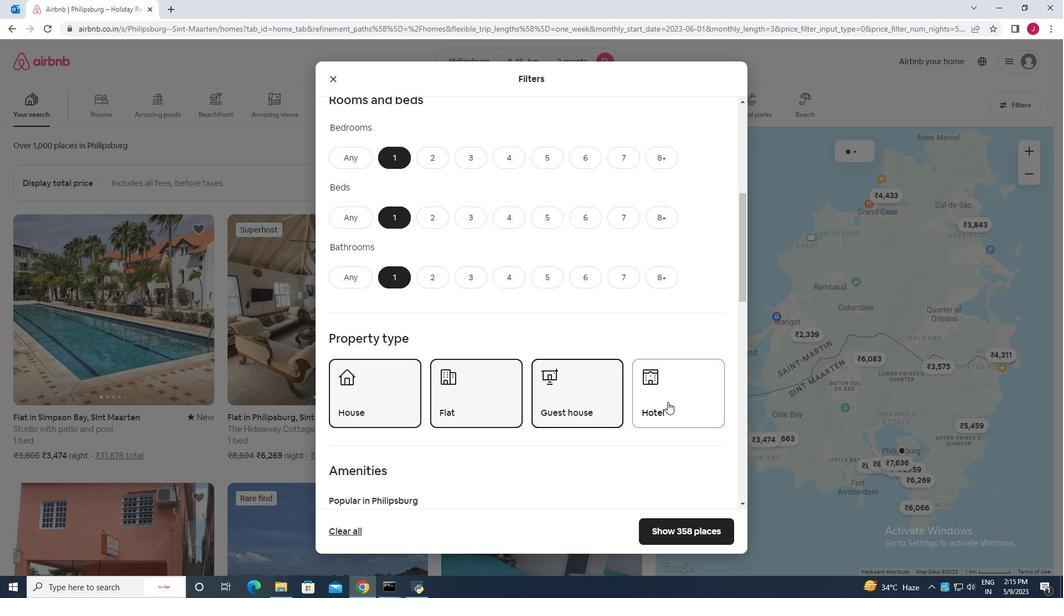 
Action: Mouse pressed left at (673, 402)
Screenshot: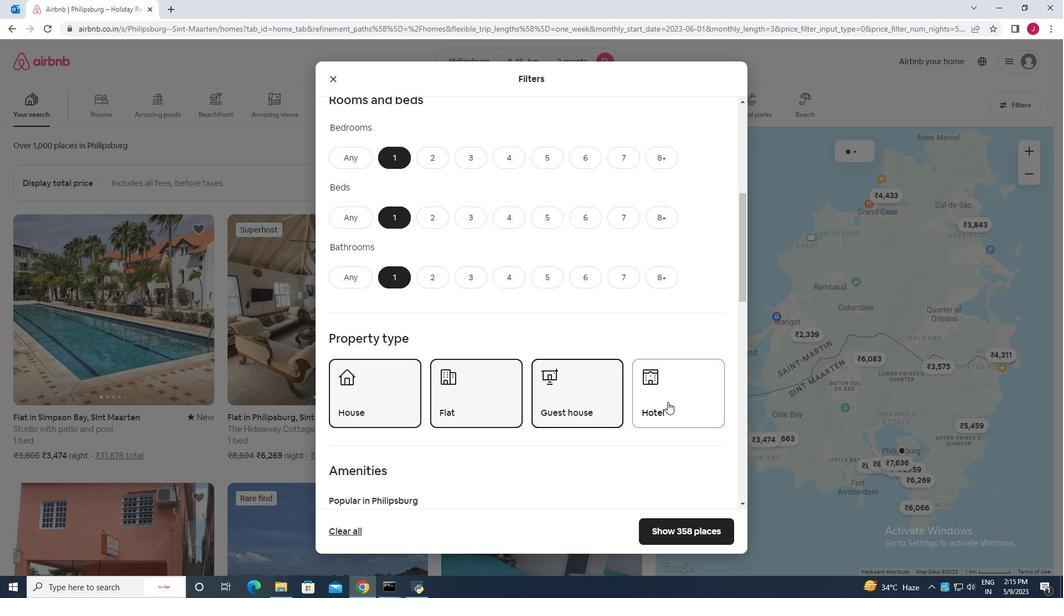 
Action: Mouse moved to (545, 403)
Screenshot: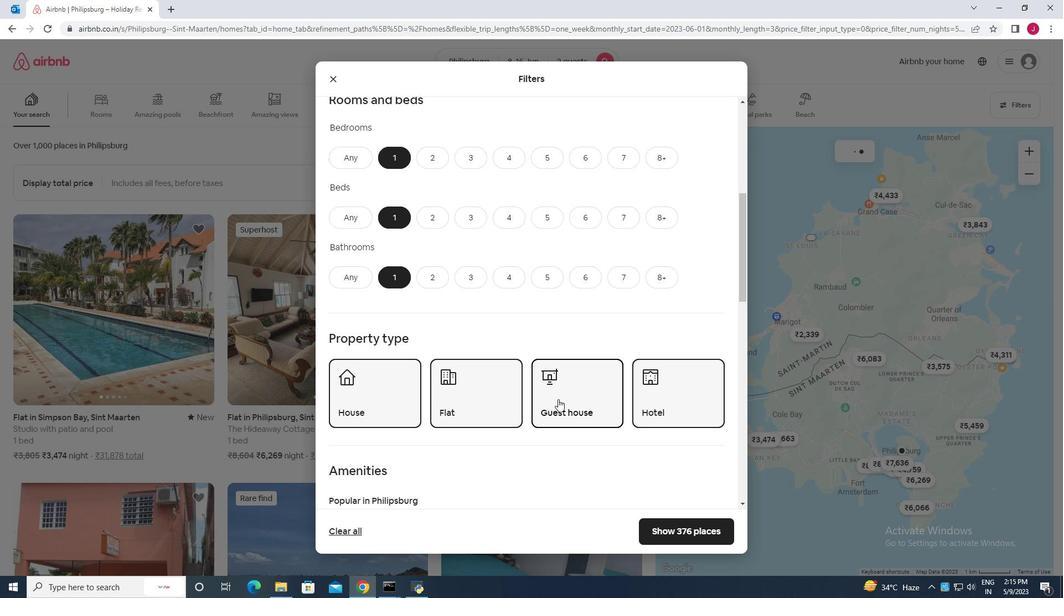 
Action: Mouse scrolled (545, 403) with delta (0, 0)
Screenshot: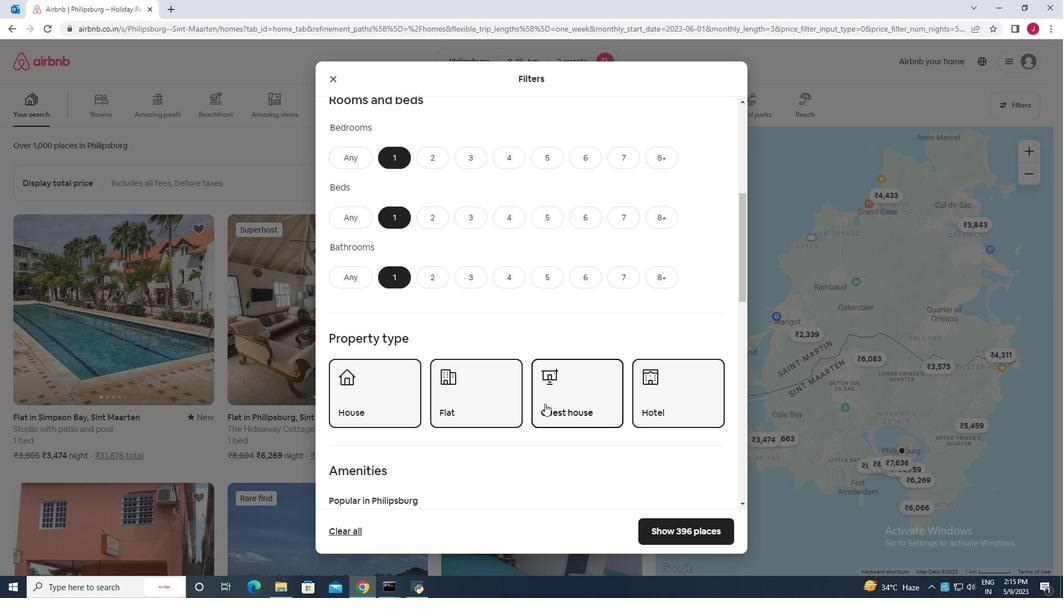 
Action: Mouse scrolled (545, 403) with delta (0, 0)
Screenshot: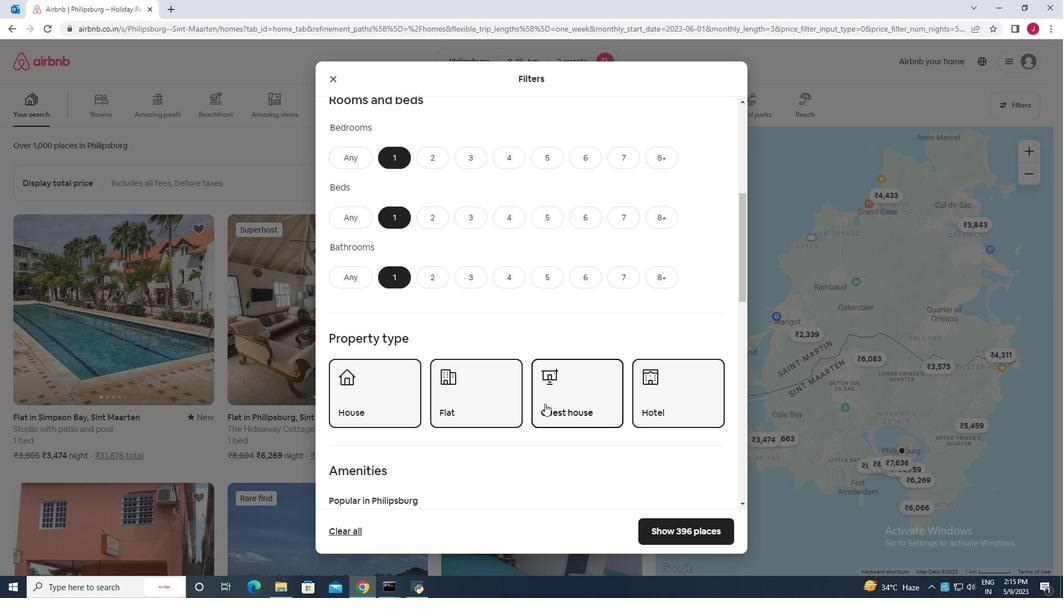 
Action: Mouse scrolled (545, 403) with delta (0, 0)
Screenshot: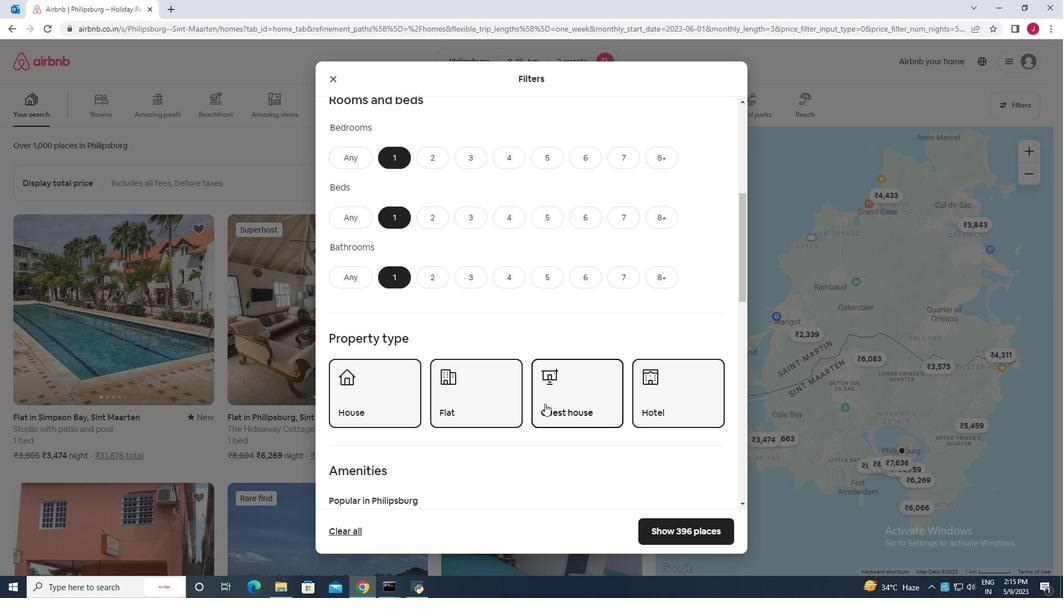 
Action: Mouse moved to (335, 387)
Screenshot: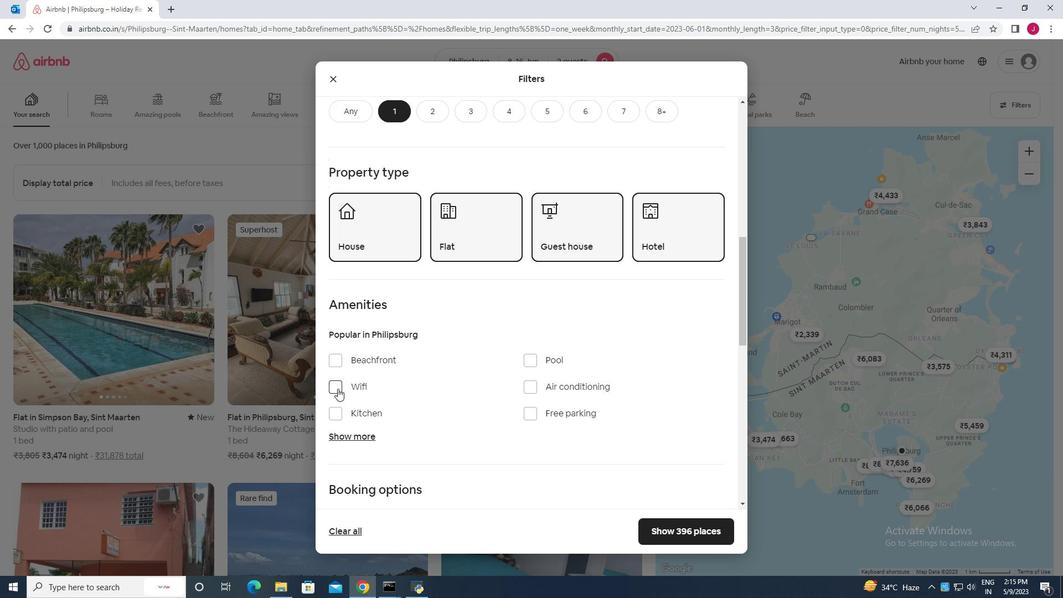 
Action: Mouse pressed left at (335, 387)
Screenshot: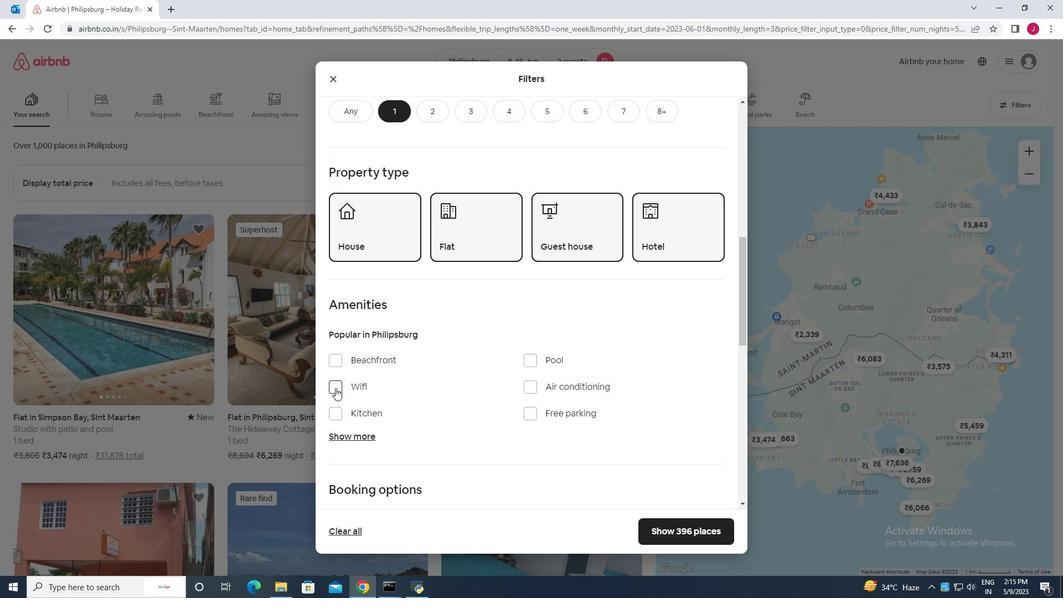 
Action: Mouse moved to (489, 413)
Screenshot: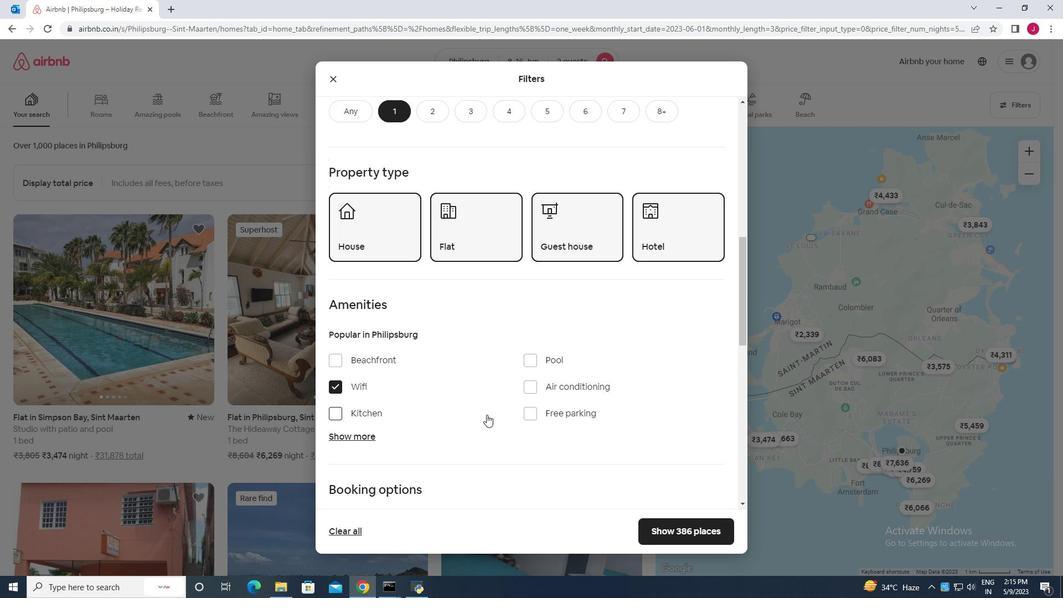 
Action: Mouse scrolled (489, 412) with delta (0, 0)
Screenshot: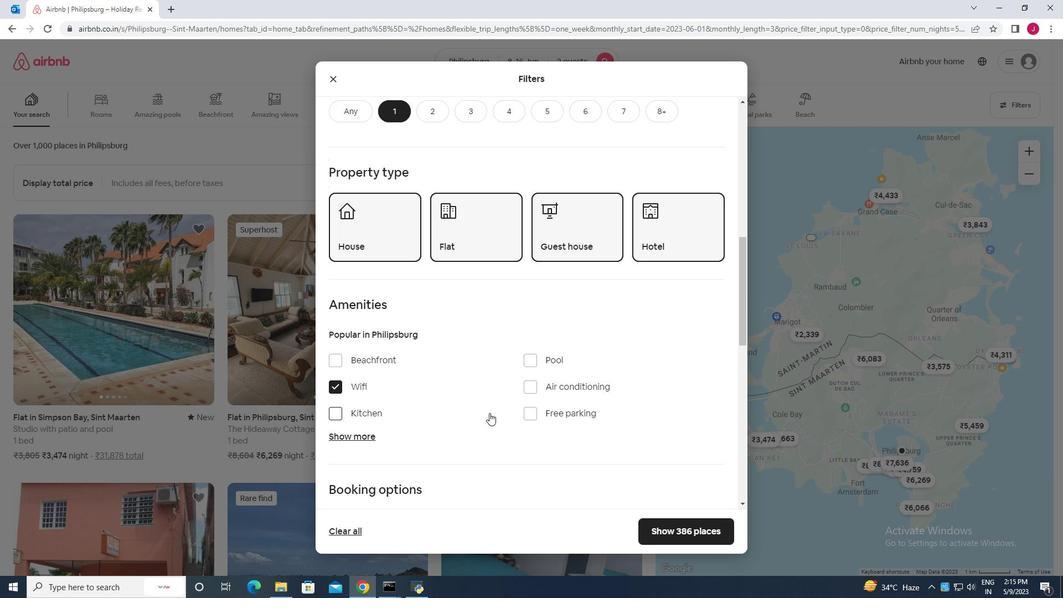 
Action: Mouse scrolled (489, 412) with delta (0, 0)
Screenshot: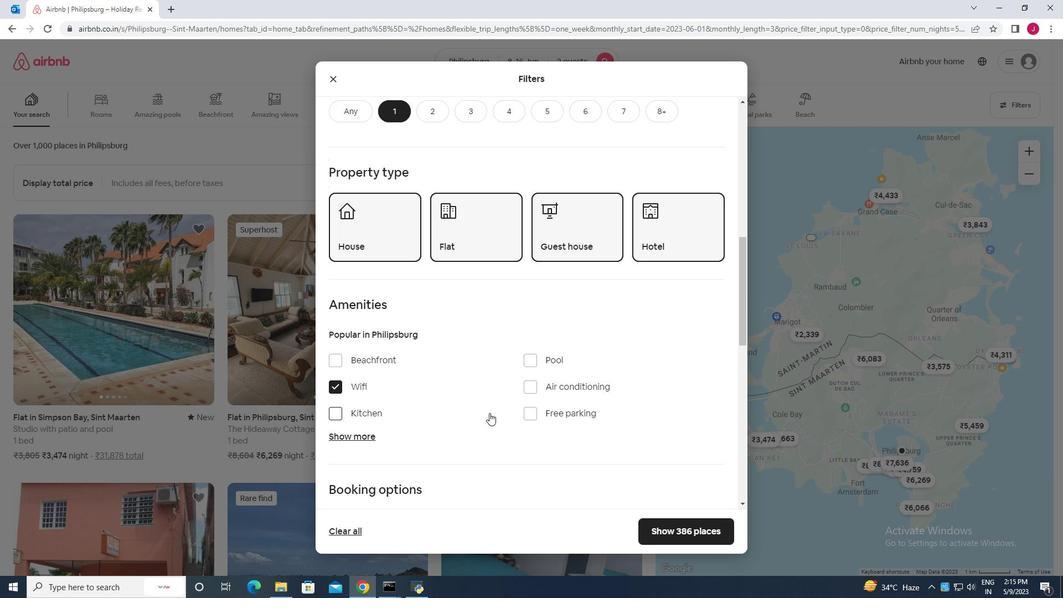 
Action: Mouse scrolled (489, 412) with delta (0, 0)
Screenshot: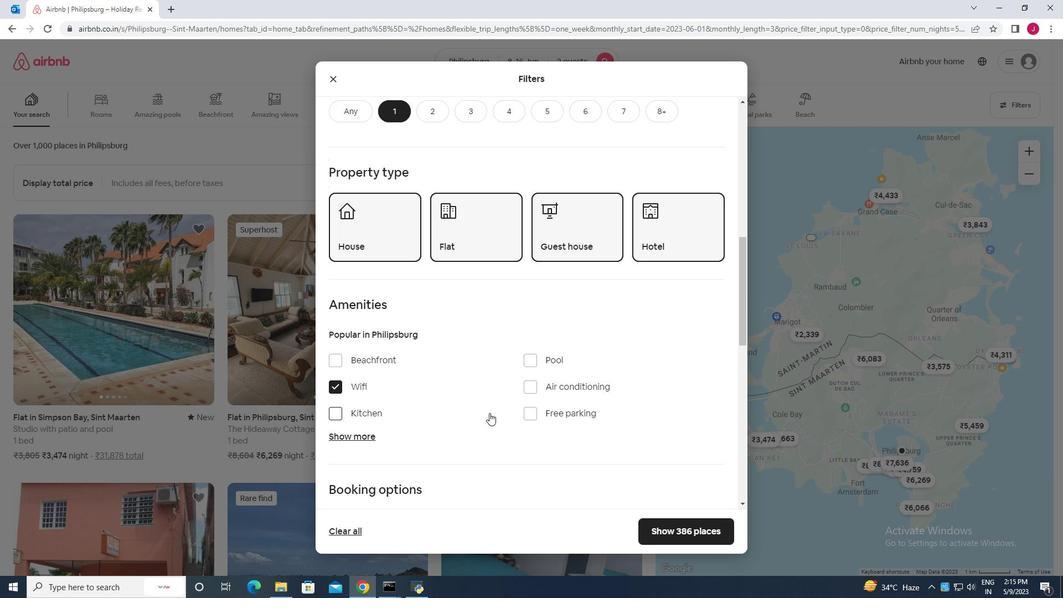
Action: Mouse moved to (699, 398)
Screenshot: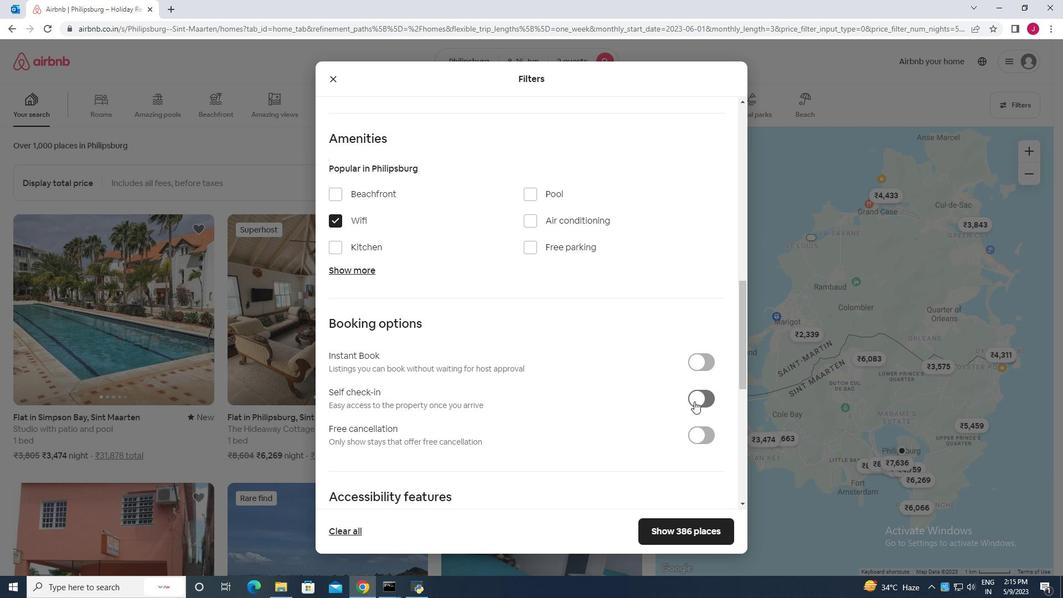 
Action: Mouse pressed left at (699, 398)
Screenshot: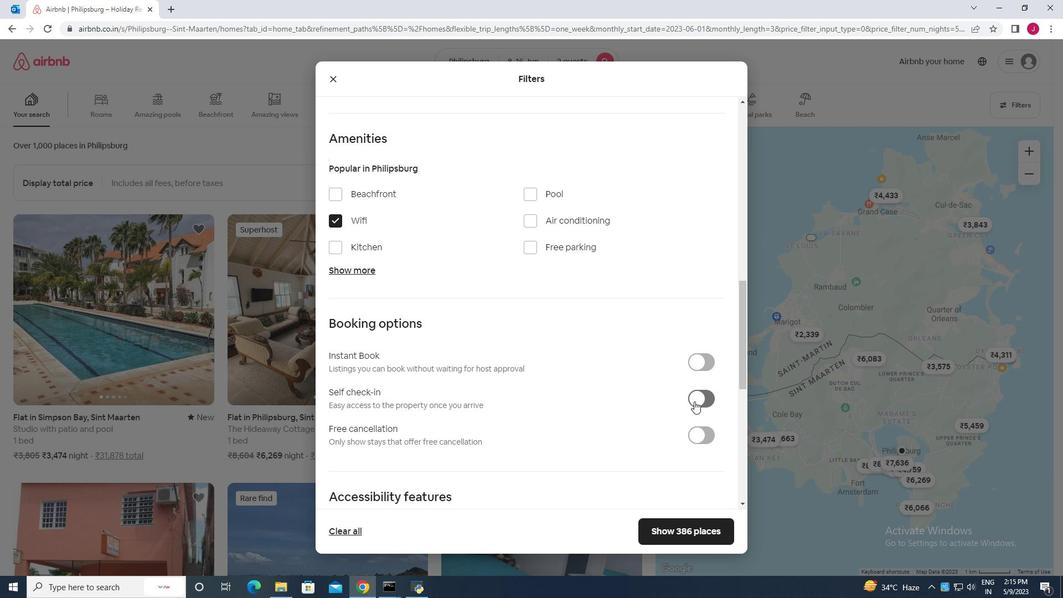 
Action: Mouse moved to (527, 423)
Screenshot: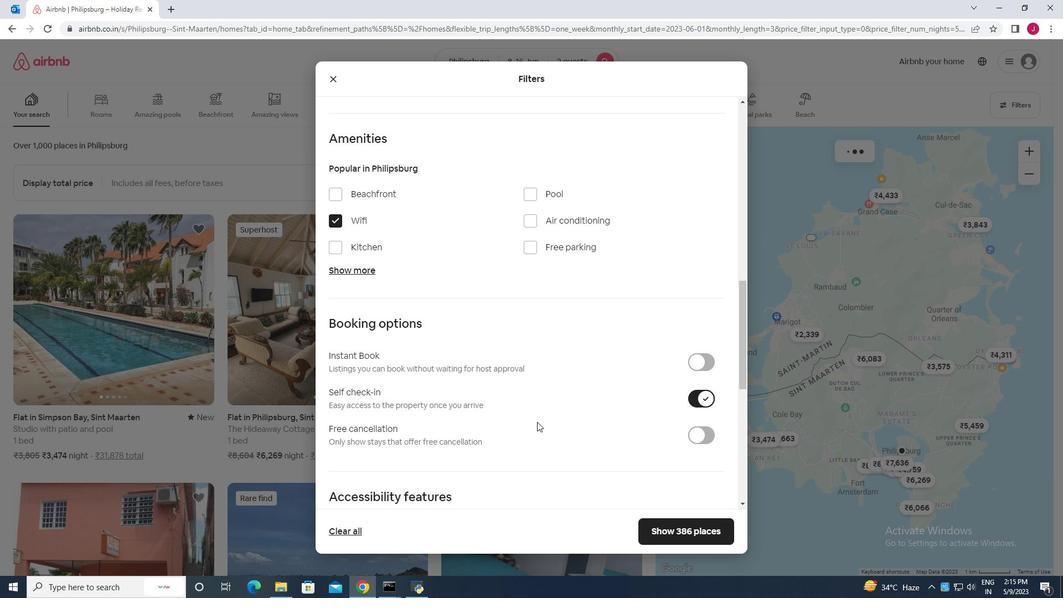 
Action: Mouse scrolled (527, 423) with delta (0, 0)
Screenshot: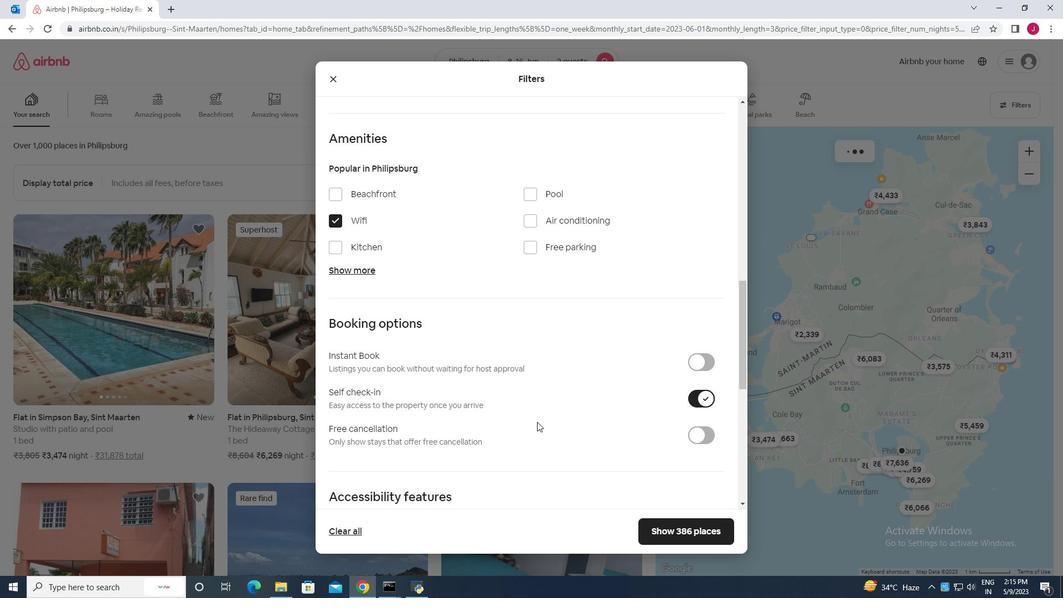 
Action: Mouse scrolled (527, 423) with delta (0, 0)
Screenshot: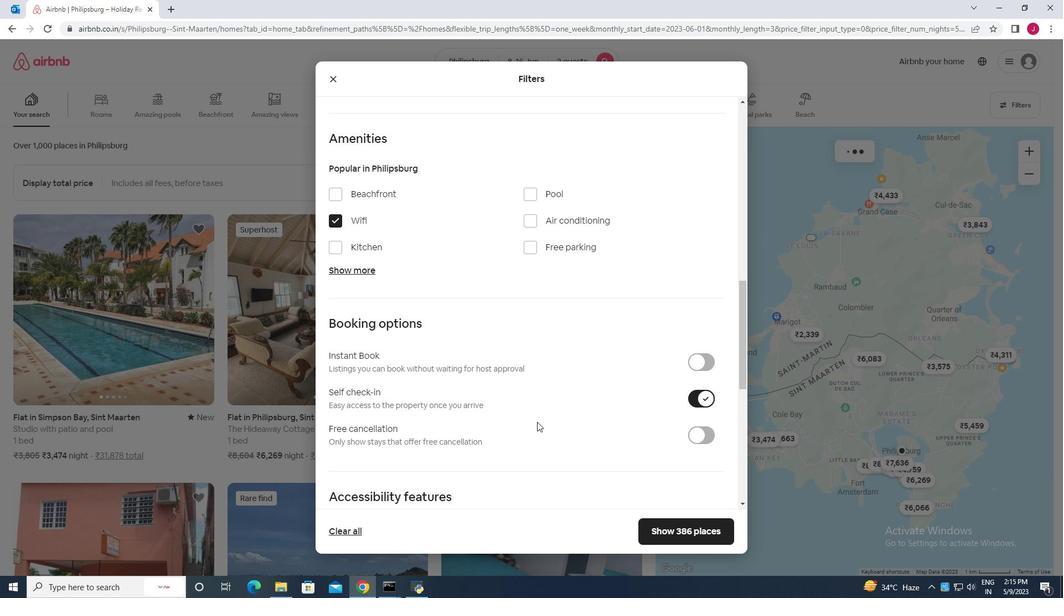 
Action: Mouse scrolled (527, 423) with delta (0, 0)
Screenshot: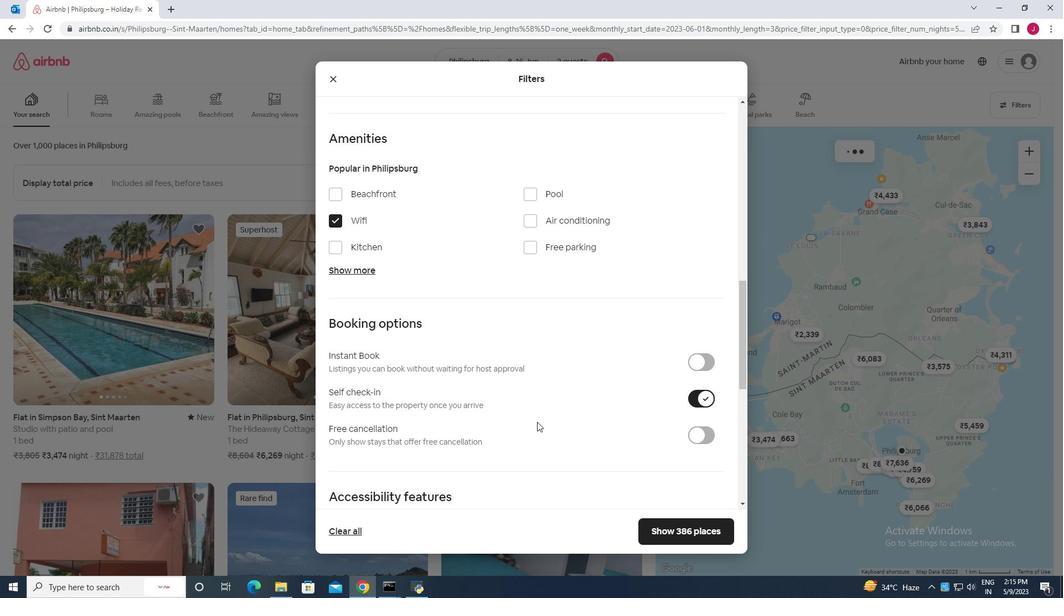 
Action: Mouse moved to (526, 423)
Screenshot: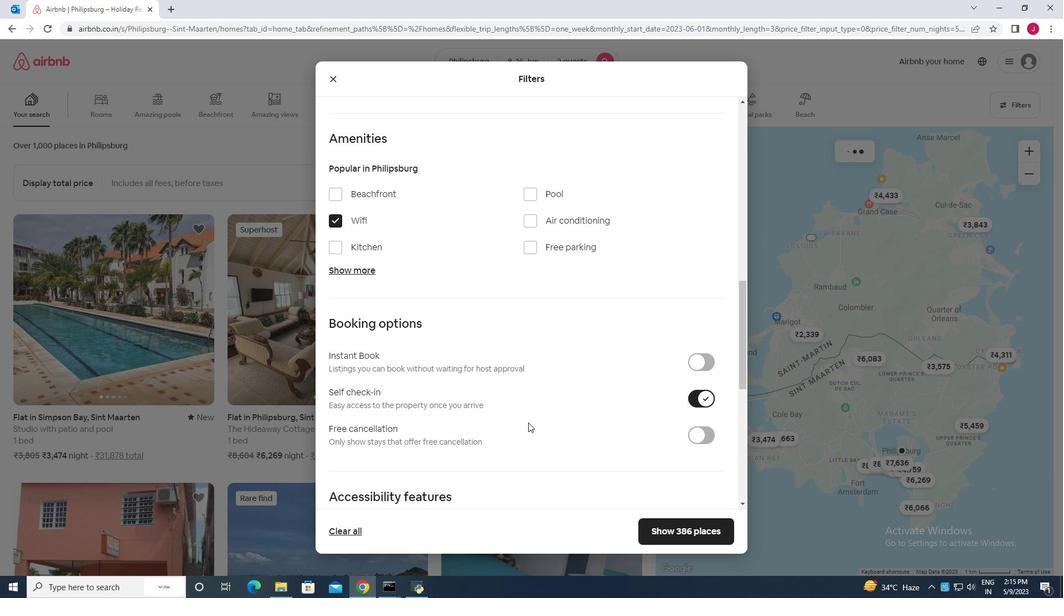 
Action: Mouse scrolled (526, 423) with delta (0, 0)
Screenshot: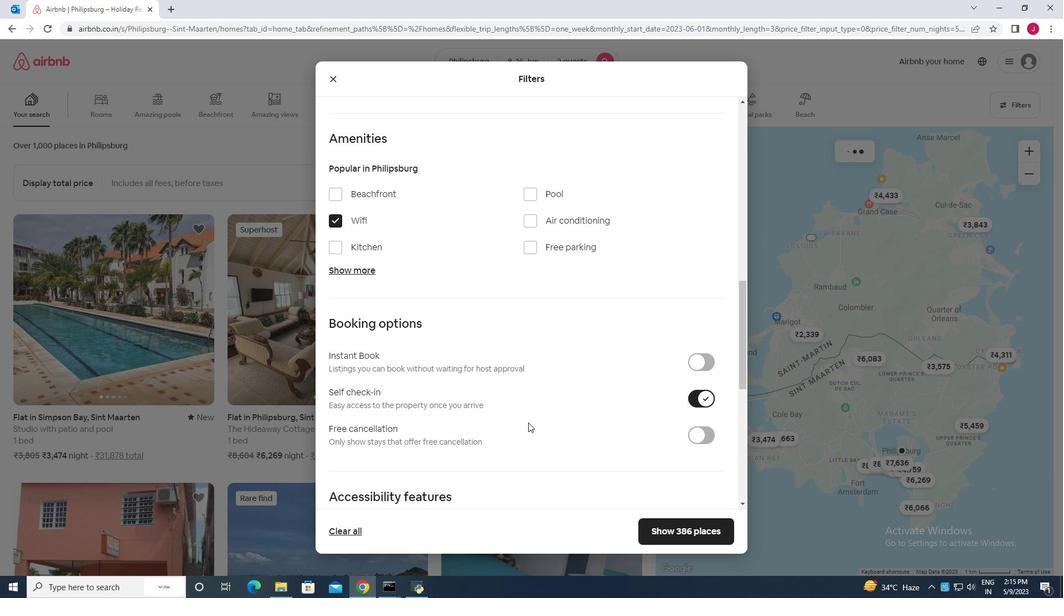 
Action: Mouse scrolled (526, 423) with delta (0, 0)
Screenshot: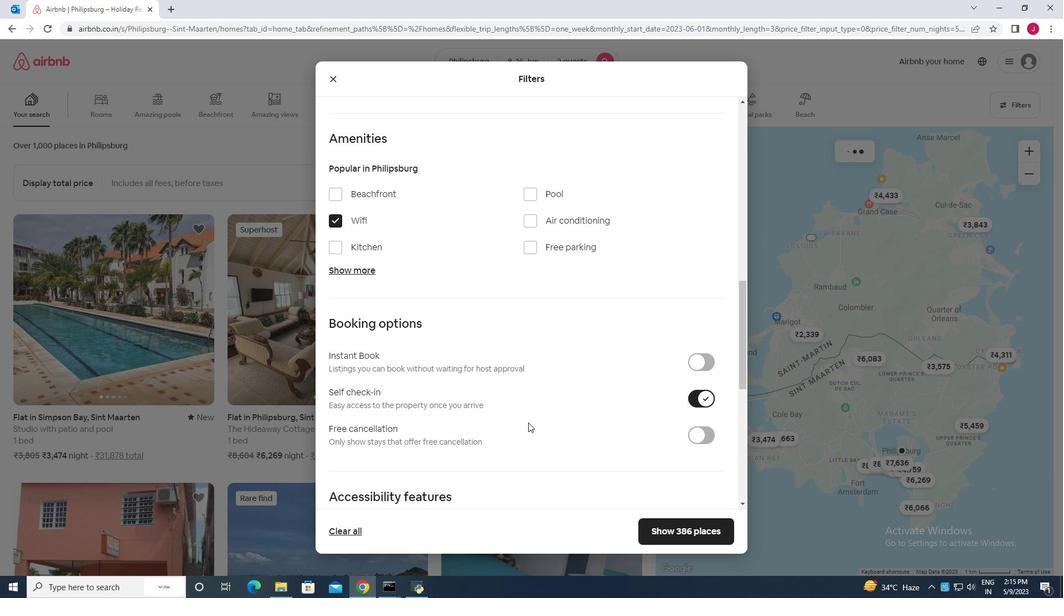 
Action: Mouse scrolled (526, 423) with delta (0, 0)
Screenshot: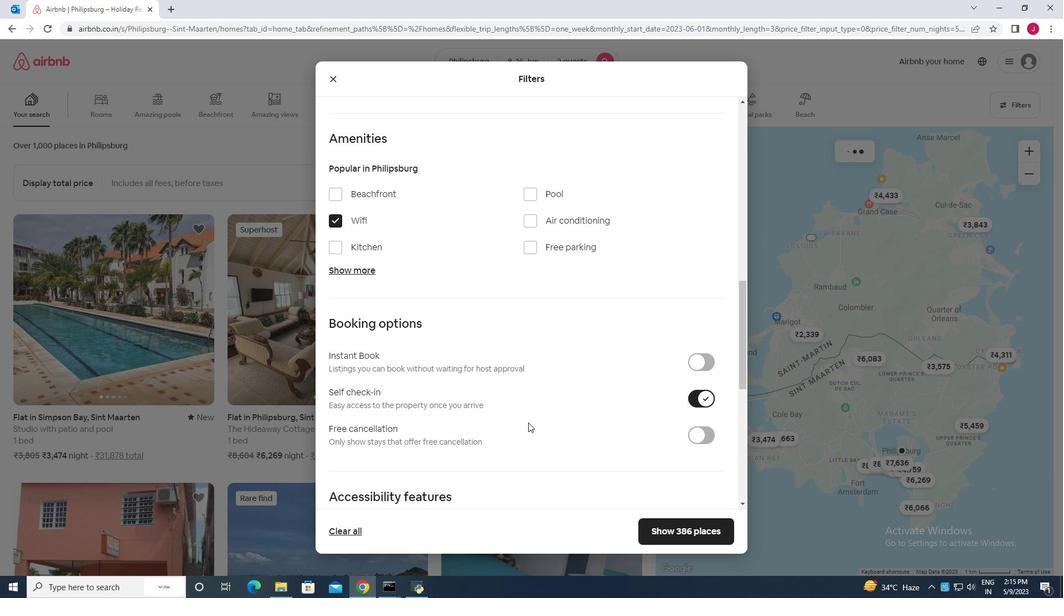 
Action: Mouse moved to (526, 423)
Screenshot: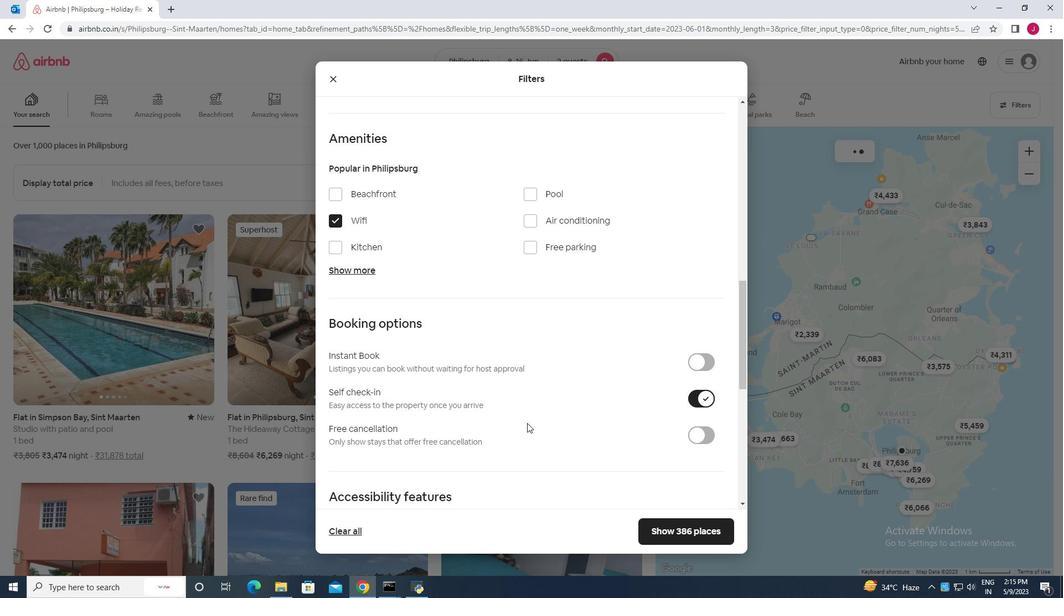 
Action: Mouse scrolled (526, 423) with delta (0, 0)
Screenshot: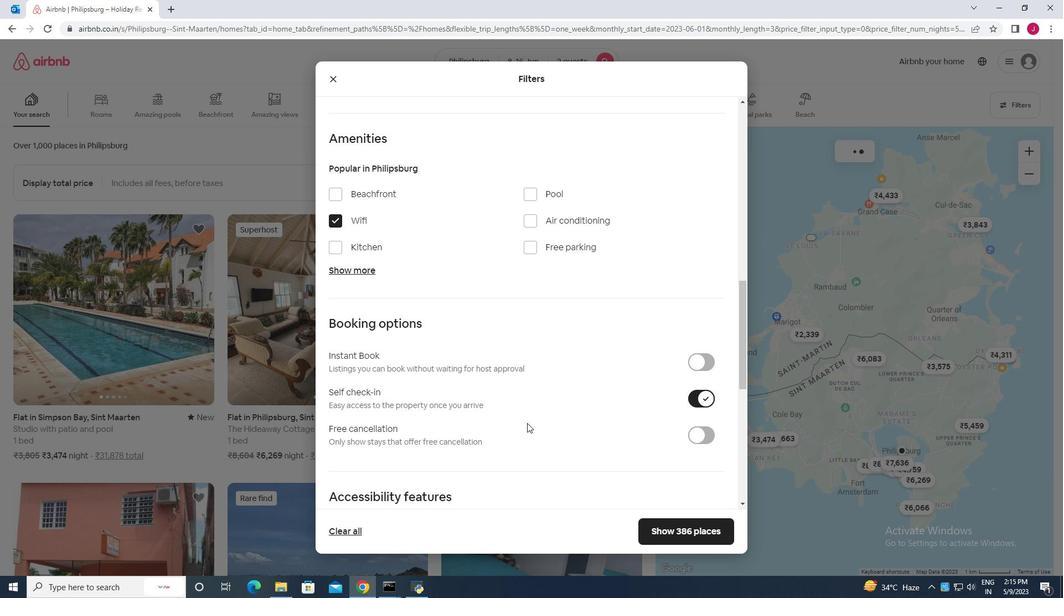 
Action: Mouse moved to (524, 425)
Screenshot: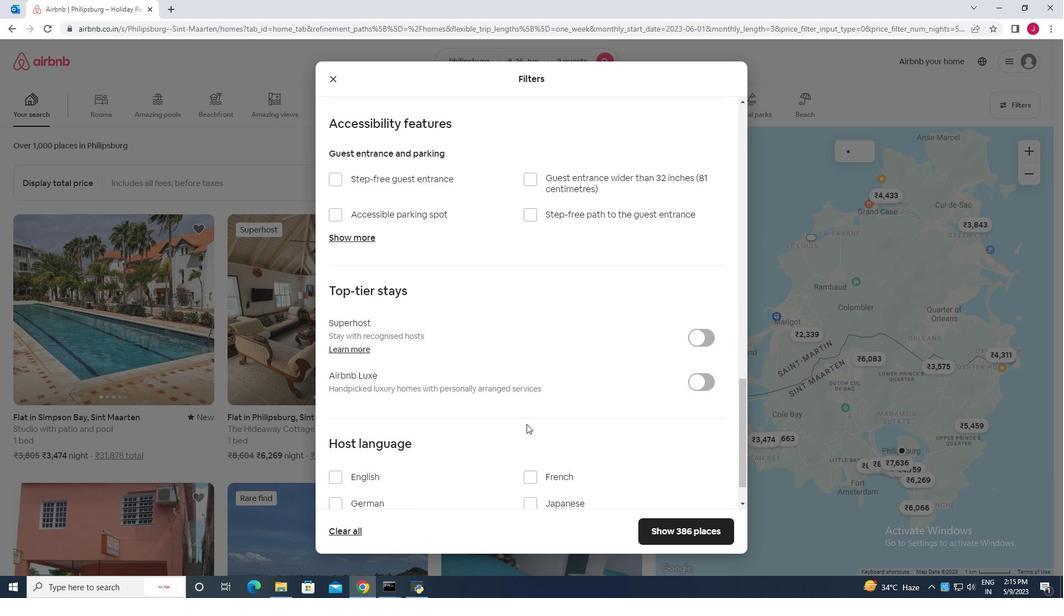 
Action: Mouse scrolled (524, 424) with delta (0, 0)
Screenshot: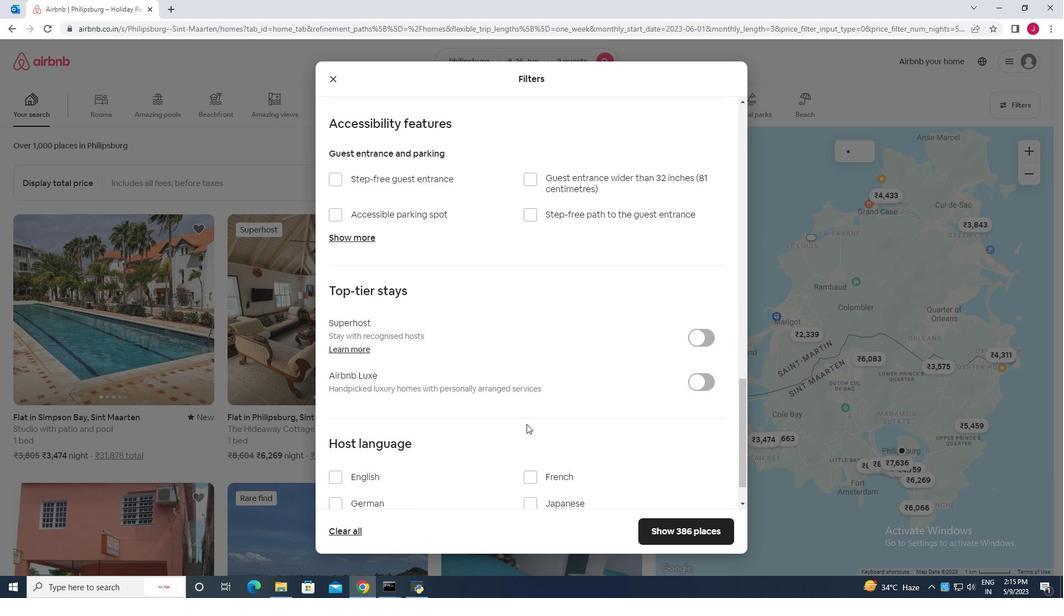 
Action: Mouse moved to (522, 425)
Screenshot: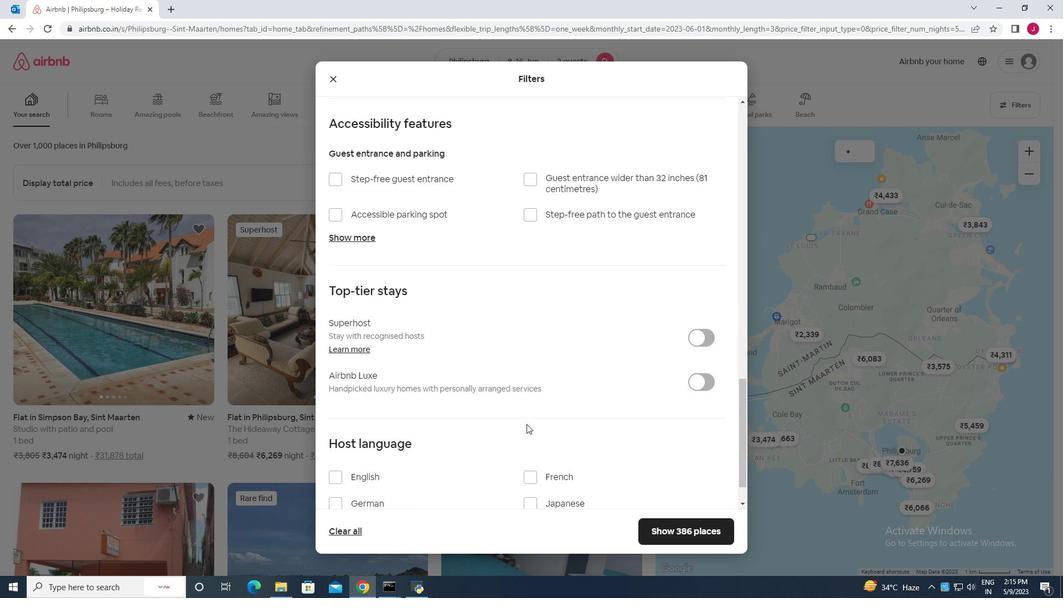 
Action: Mouse scrolled (522, 425) with delta (0, 0)
Screenshot: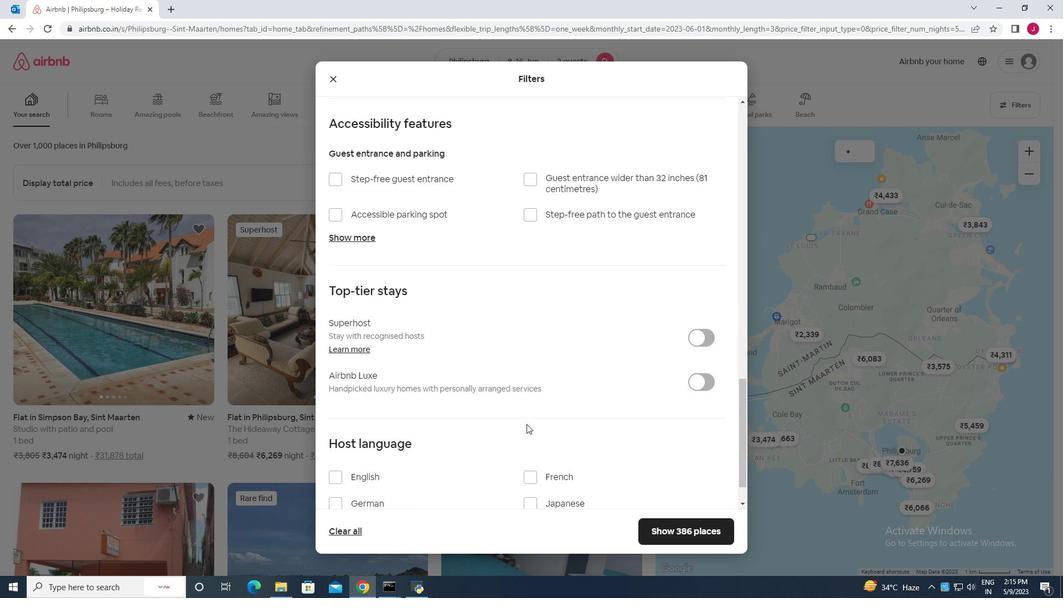
Action: Mouse moved to (522, 425)
Screenshot: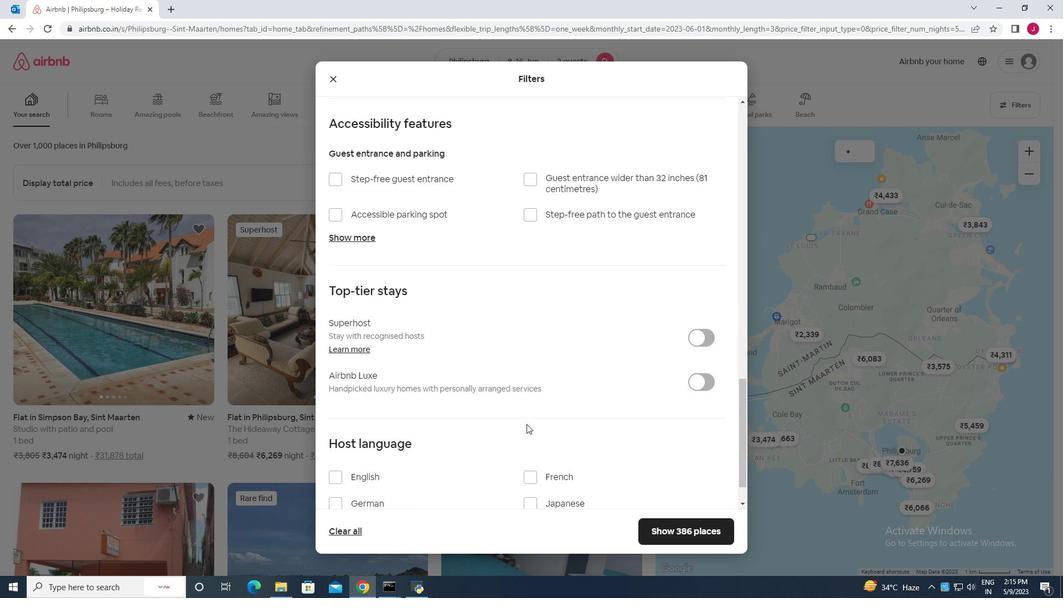 
Action: Mouse scrolled (522, 425) with delta (0, 0)
Screenshot: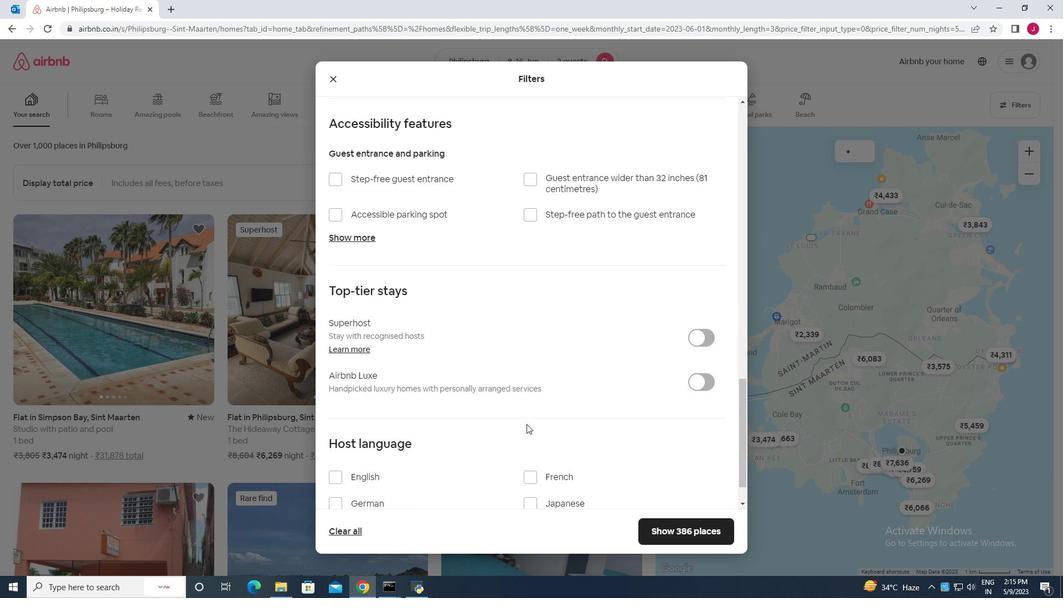 
Action: Mouse moved to (522, 425)
Screenshot: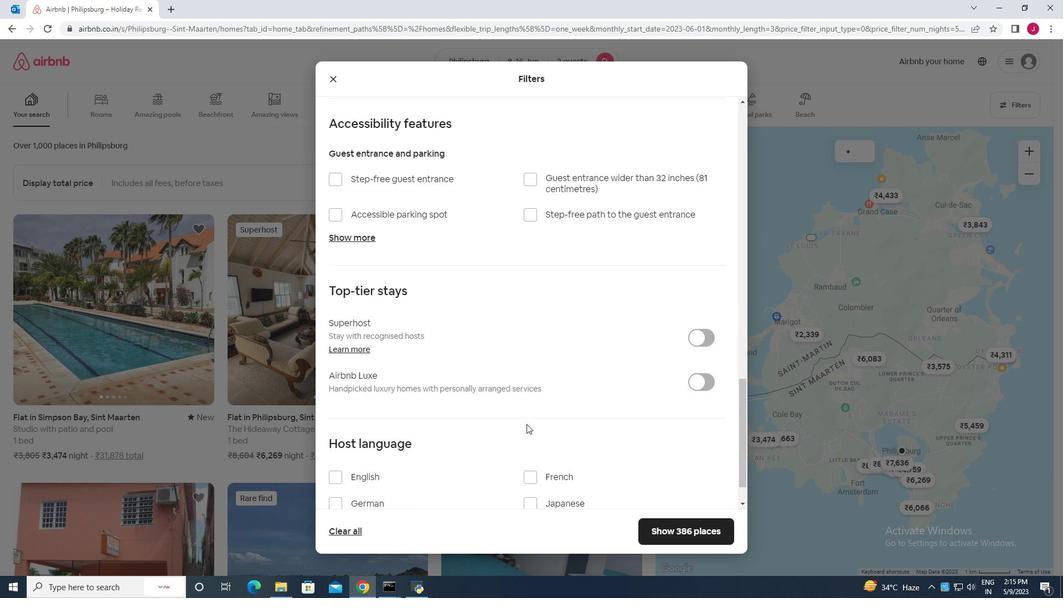 
Action: Mouse scrolled (522, 425) with delta (0, 0)
Screenshot: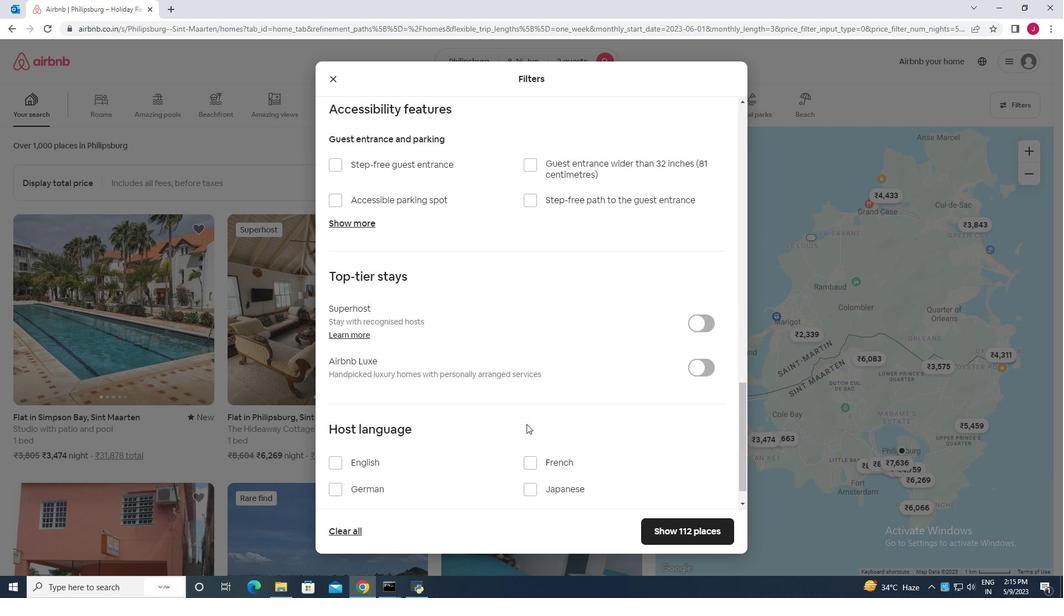 
Action: Mouse moved to (512, 430)
Screenshot: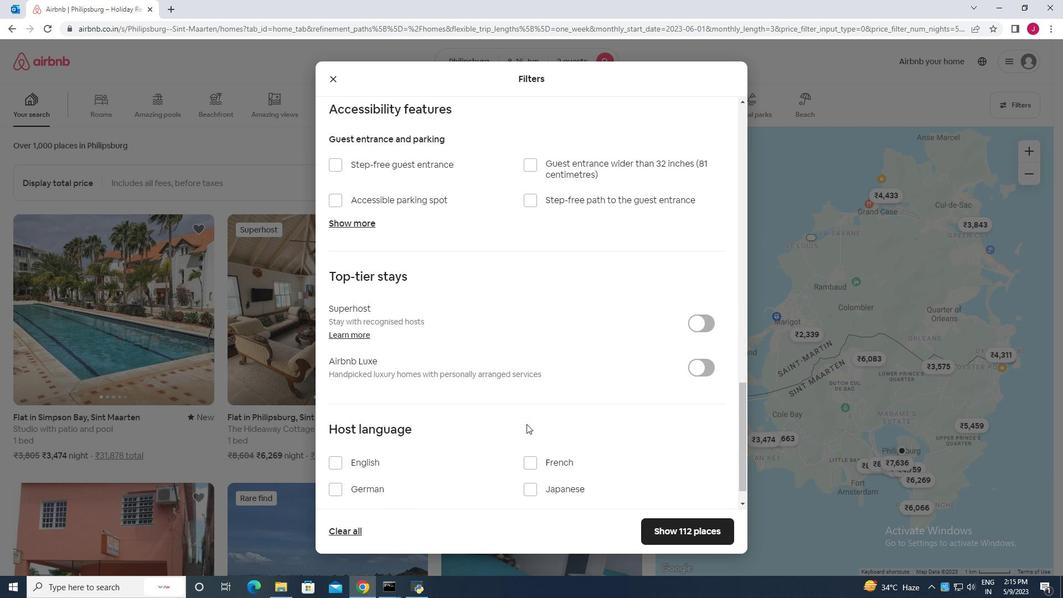 
Action: Mouse scrolled (515, 428) with delta (0, 0)
Screenshot: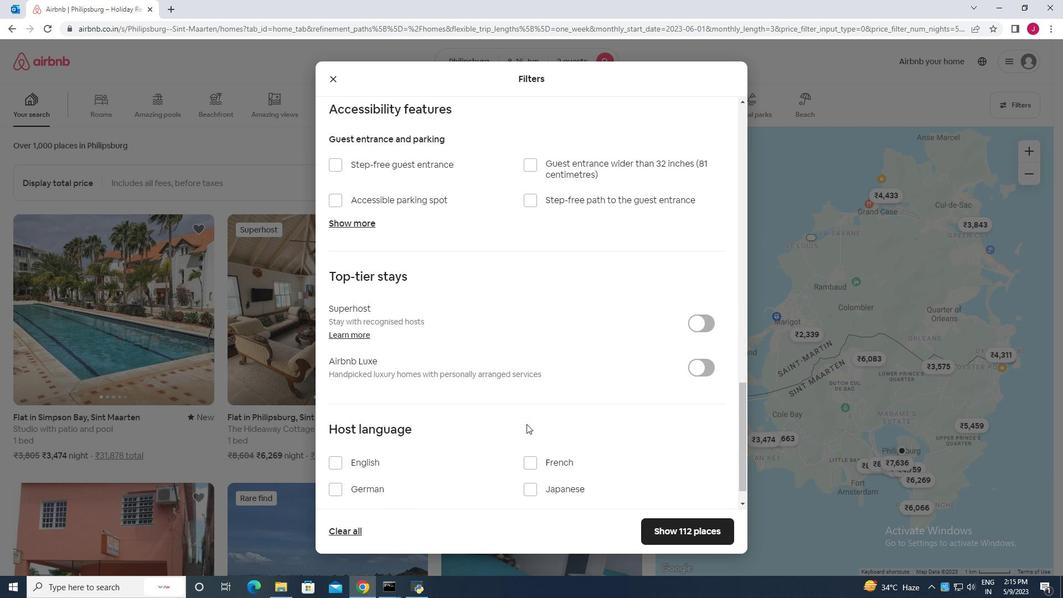 
Action: Mouse moved to (341, 430)
Screenshot: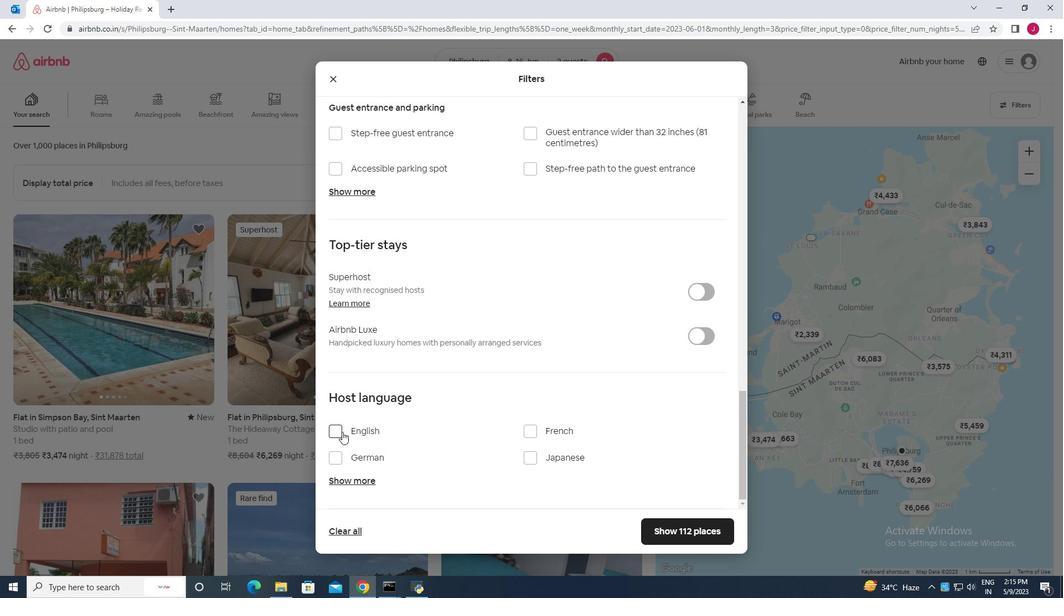 
Action: Mouse pressed left at (341, 430)
Screenshot: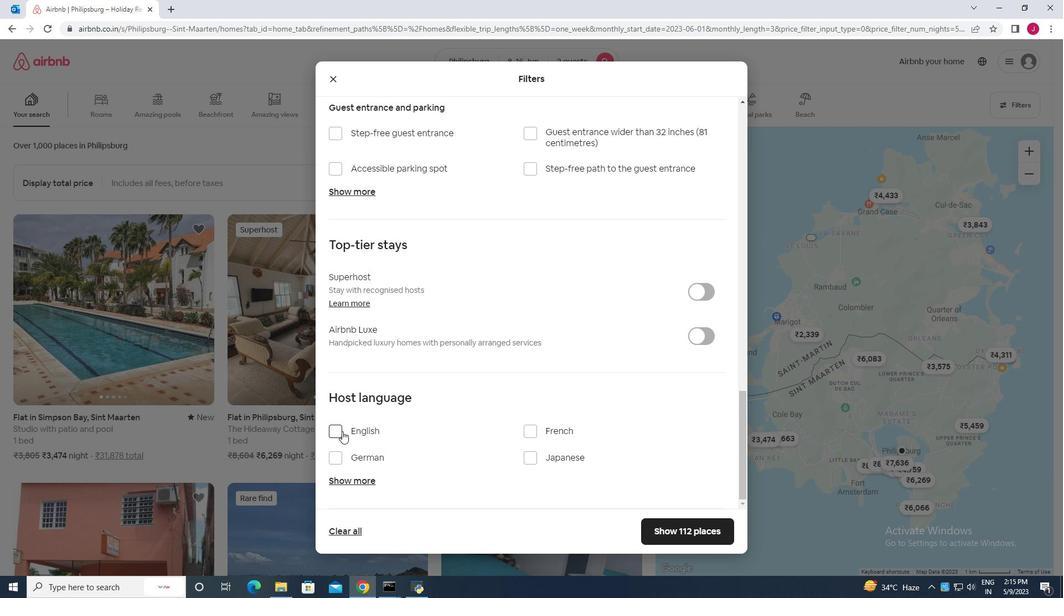 
Action: Mouse moved to (686, 530)
Screenshot: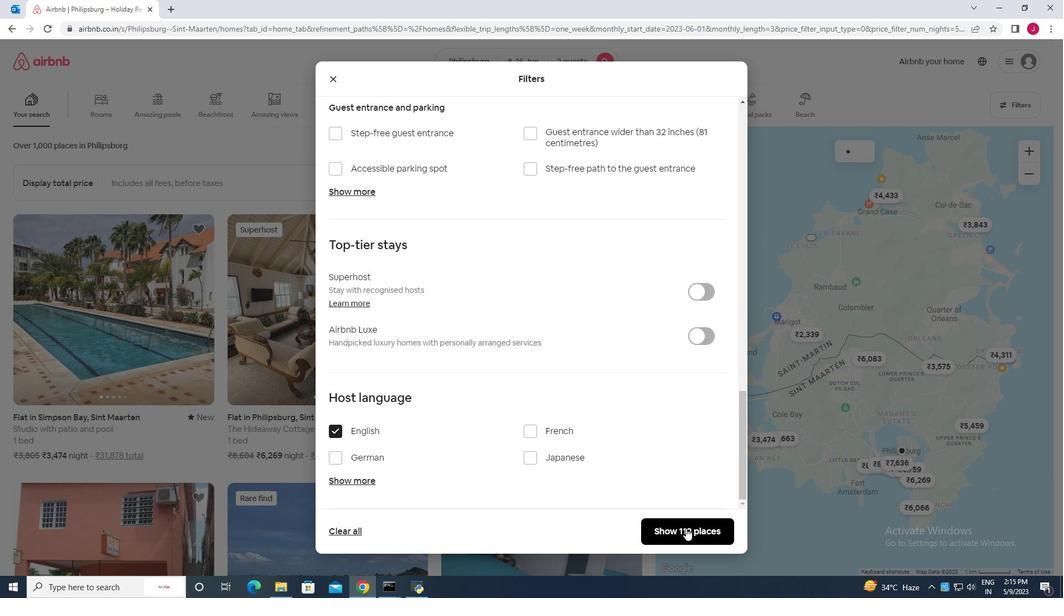 
Action: Mouse pressed left at (686, 530)
Screenshot: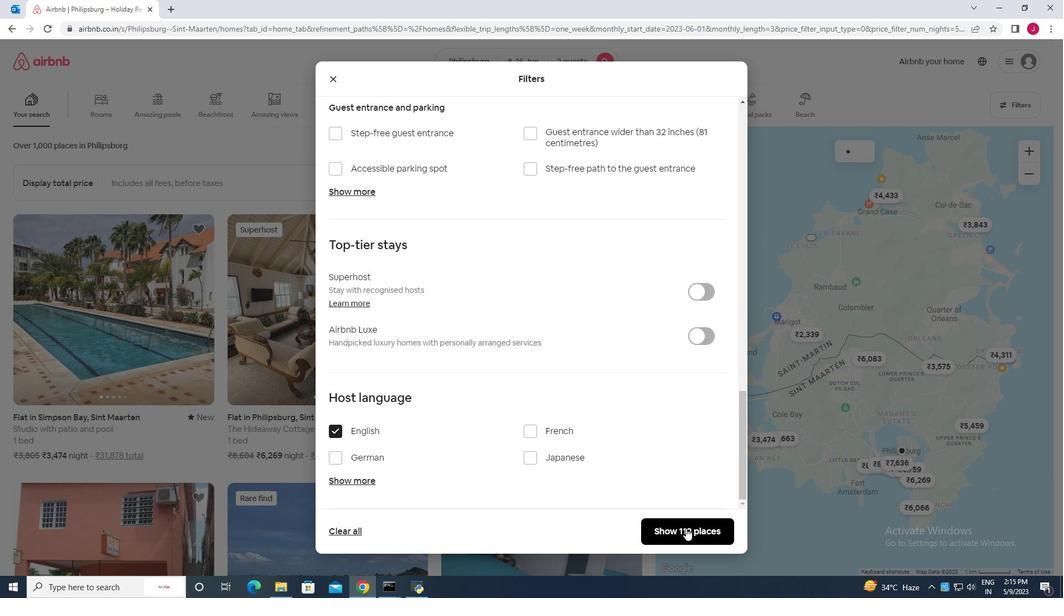 
Action: Mouse moved to (681, 521)
Screenshot: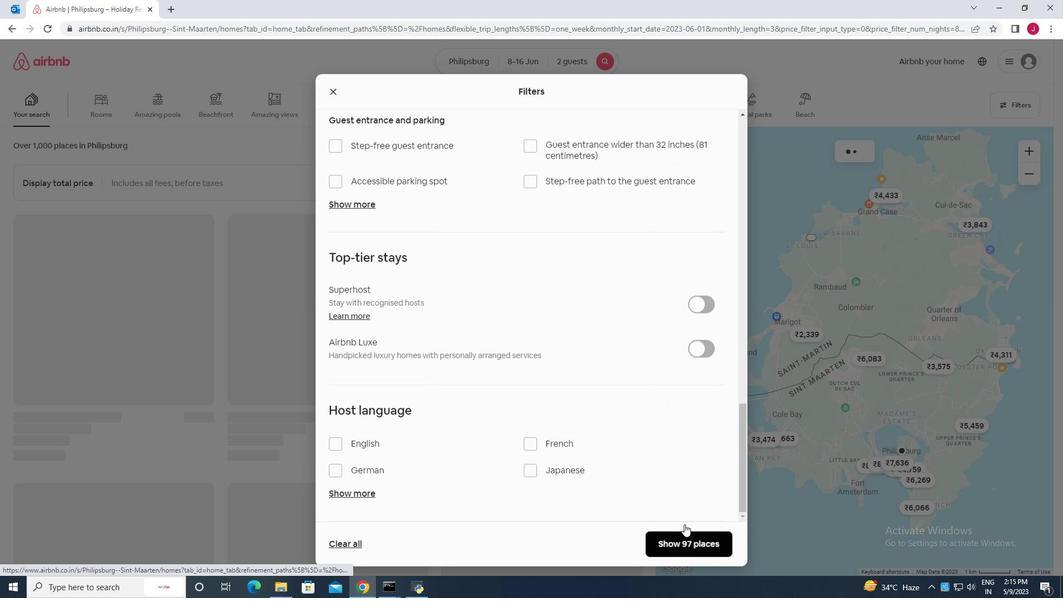 
